Task: Find connections with filter location Freising with filter topic #machinelearningwith filter profile language English with filter current company Games24x7 with filter school Institute For Technology and Management with filter industry Retail Art Supplies with filter service category Wedding Photography with filter keywords title Store Manager
Action: Mouse moved to (496, 68)
Screenshot: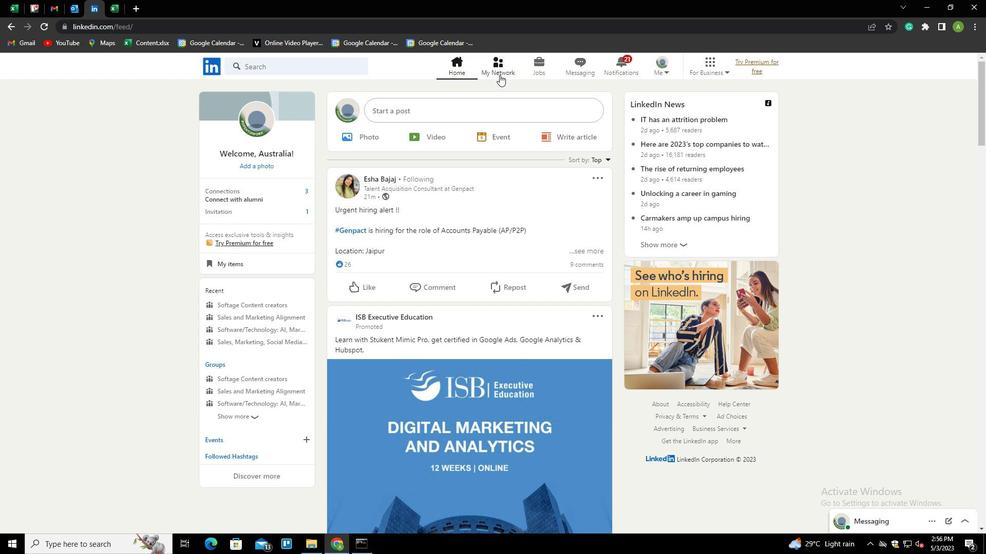 
Action: Mouse pressed left at (496, 68)
Screenshot: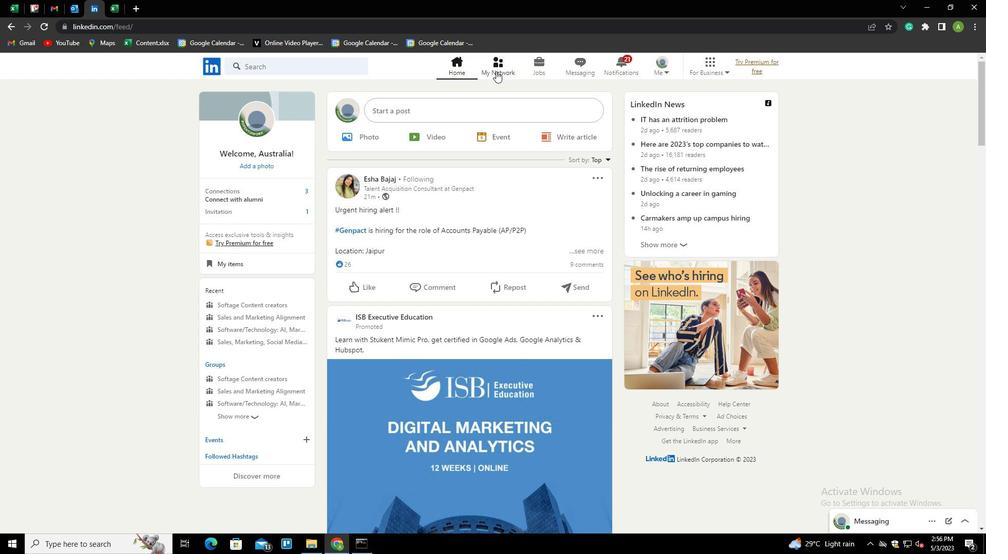 
Action: Mouse moved to (296, 126)
Screenshot: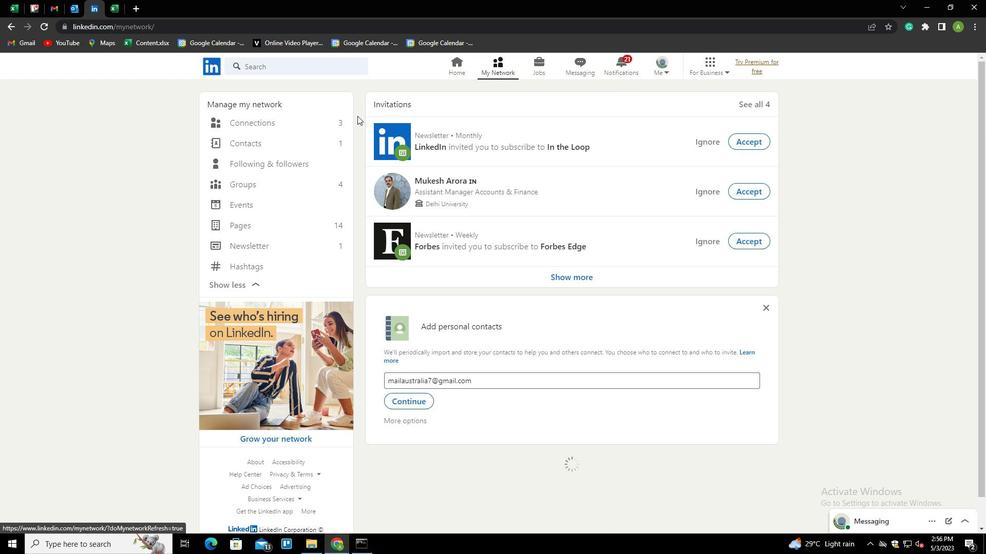 
Action: Mouse pressed left at (296, 126)
Screenshot: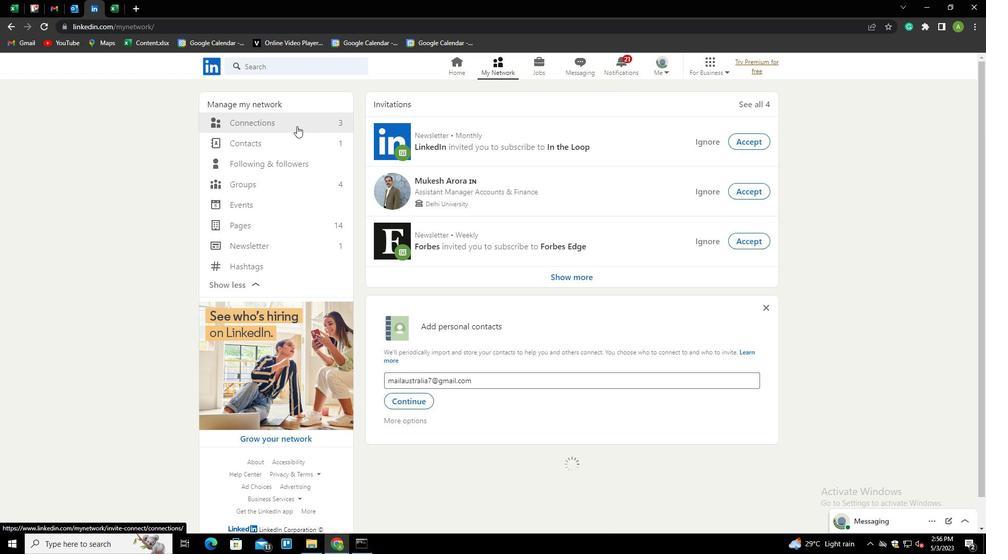 
Action: Mouse moved to (560, 119)
Screenshot: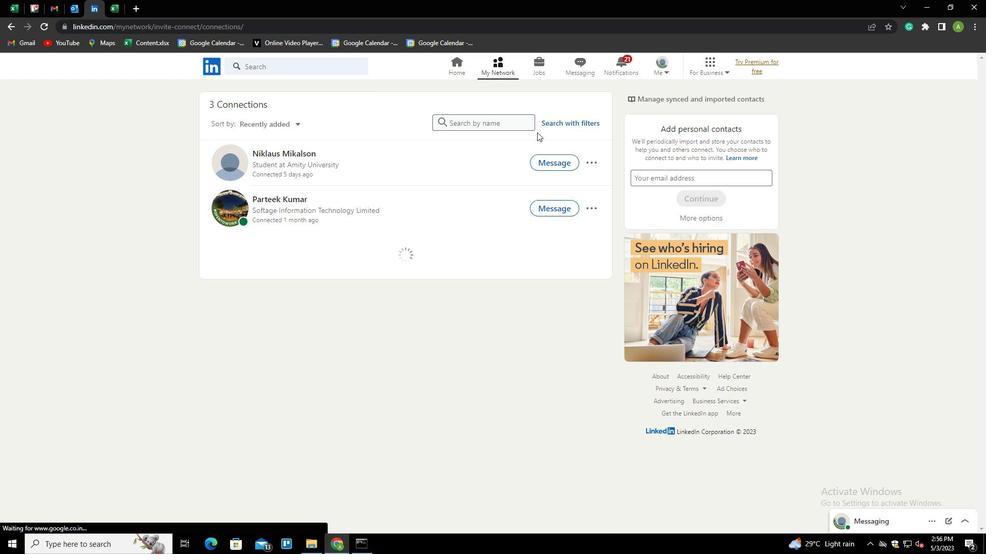 
Action: Mouse pressed left at (560, 119)
Screenshot: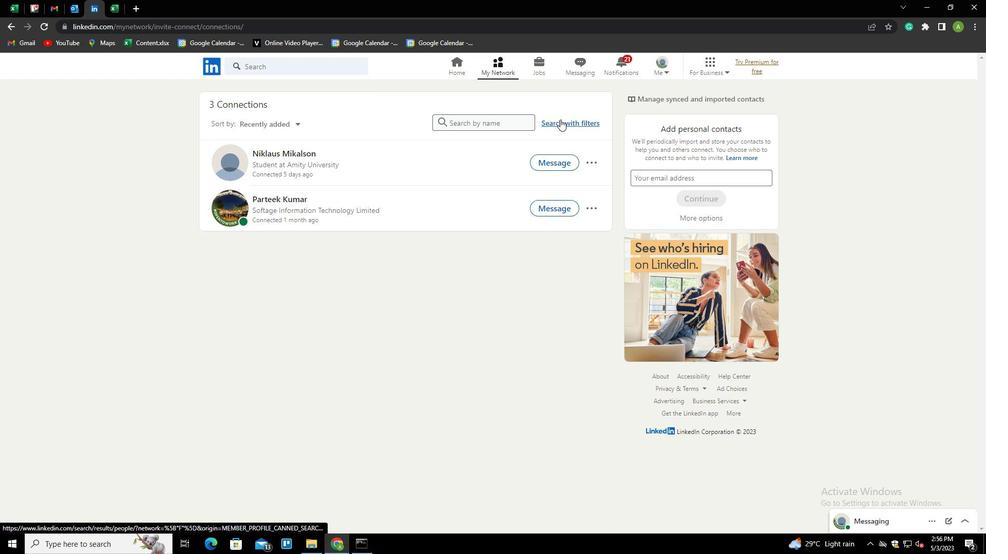 
Action: Mouse moved to (526, 92)
Screenshot: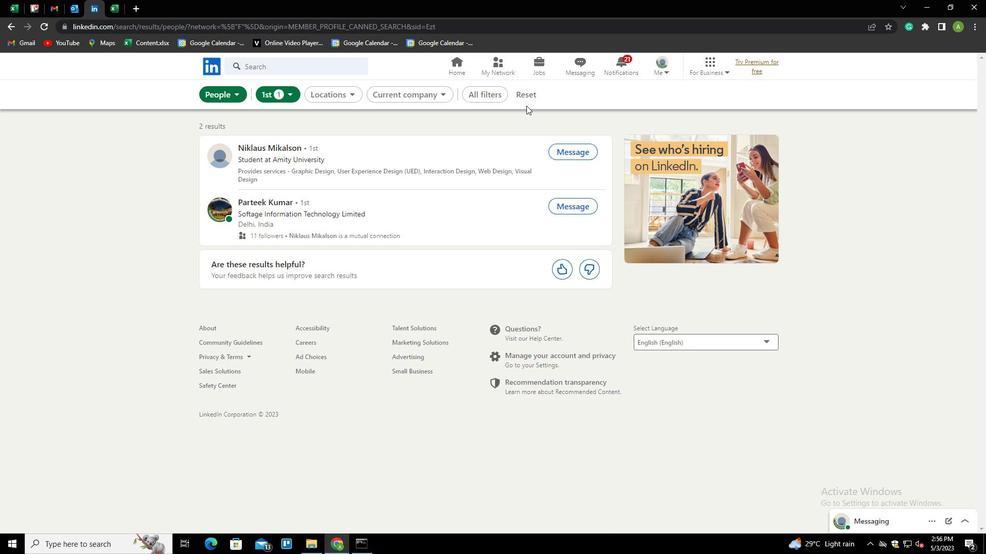 
Action: Mouse pressed left at (526, 92)
Screenshot: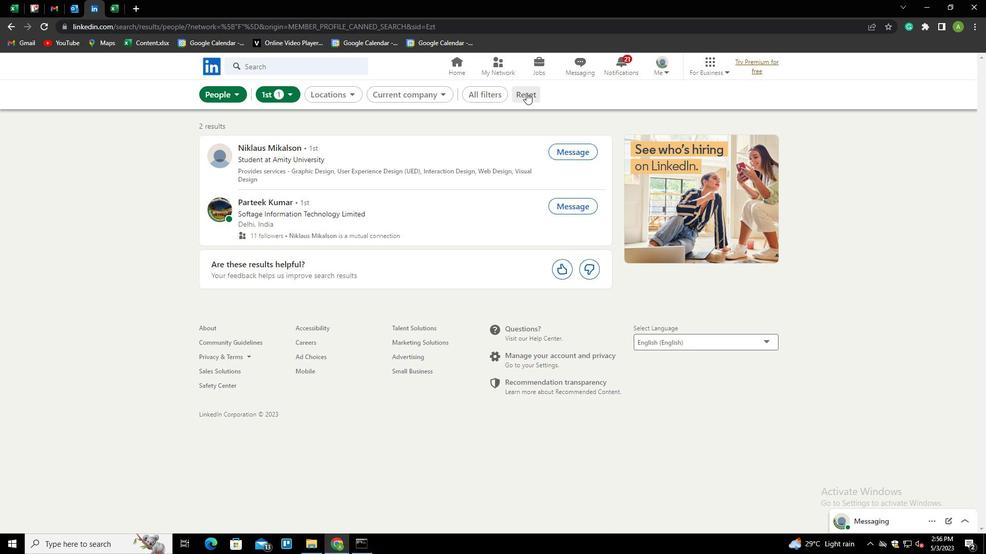 
Action: Mouse moved to (510, 92)
Screenshot: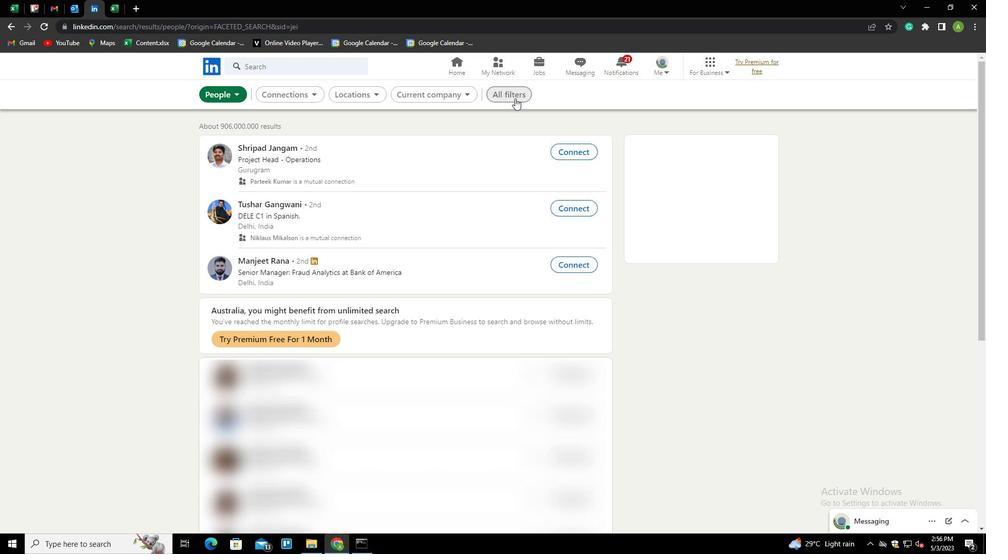 
Action: Mouse pressed left at (510, 92)
Screenshot: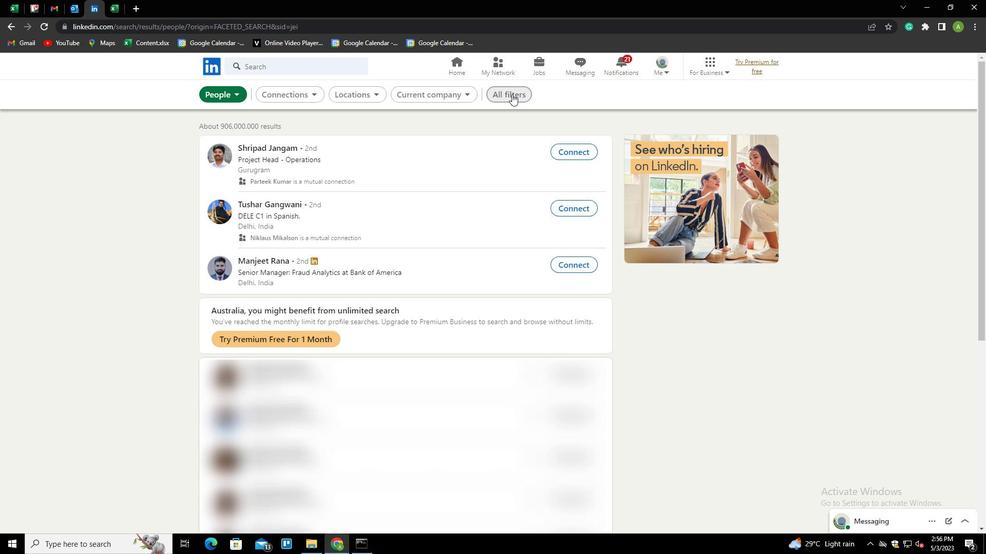 
Action: Mouse moved to (823, 276)
Screenshot: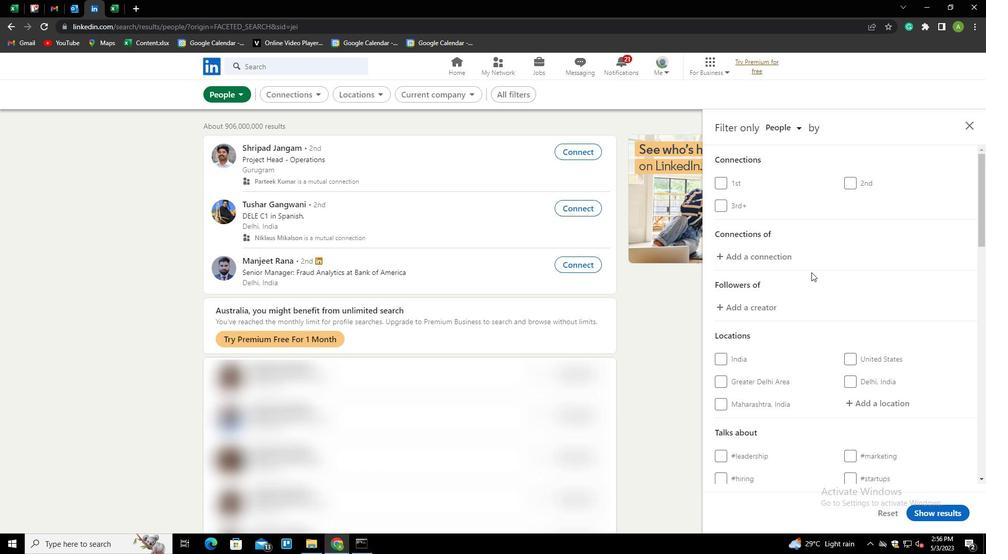 
Action: Mouse scrolled (823, 276) with delta (0, 0)
Screenshot: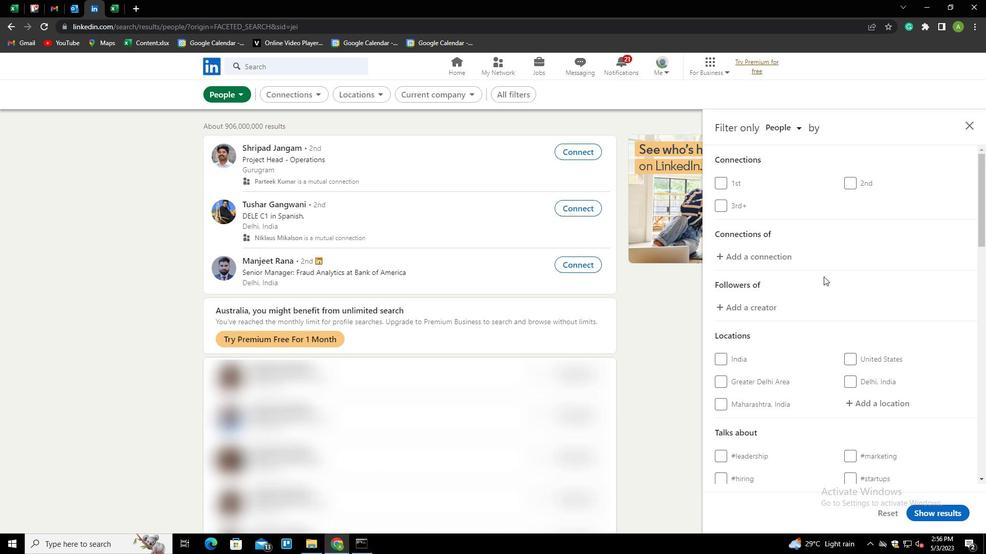 
Action: Mouse scrolled (823, 276) with delta (0, 0)
Screenshot: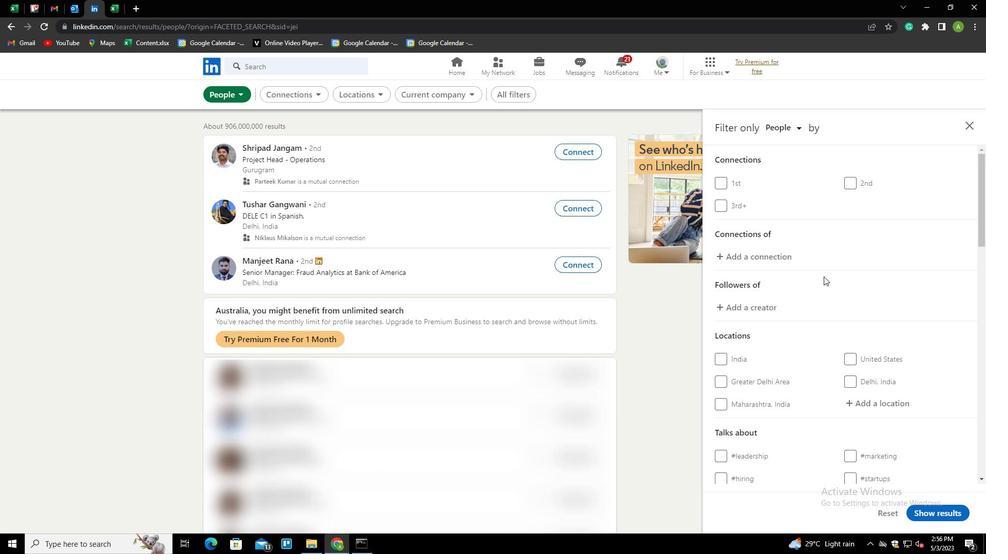 
Action: Mouse moved to (889, 292)
Screenshot: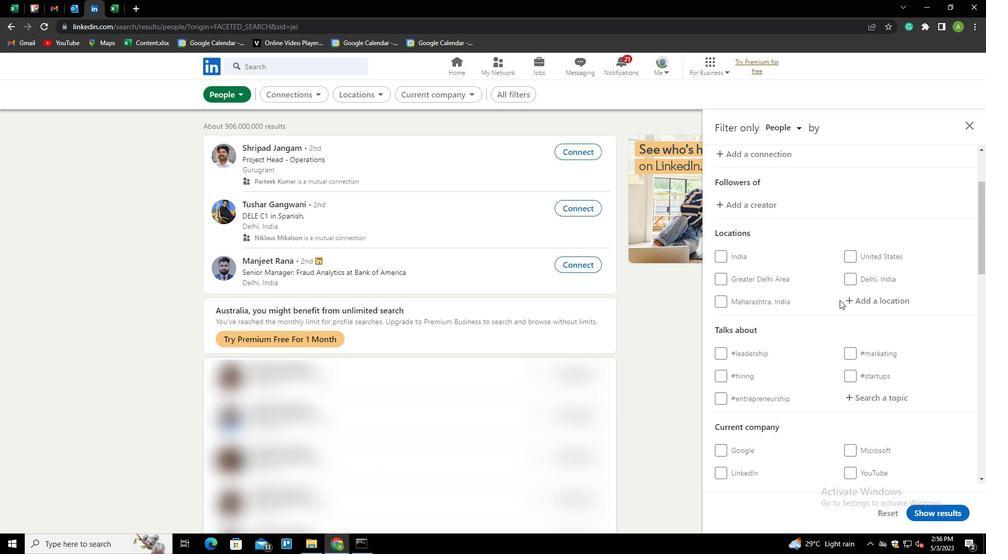 
Action: Mouse pressed left at (889, 292)
Screenshot: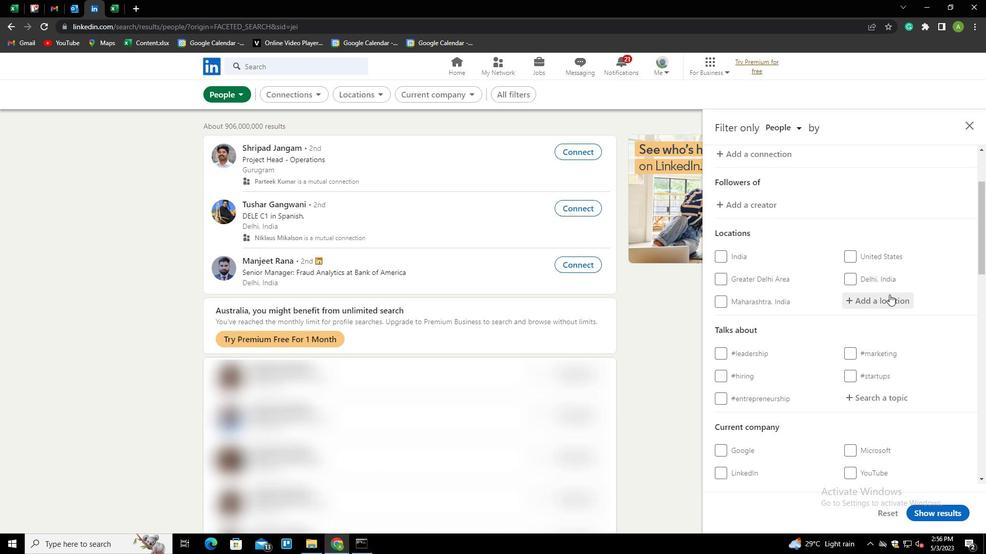 
Action: Mouse moved to (889, 299)
Screenshot: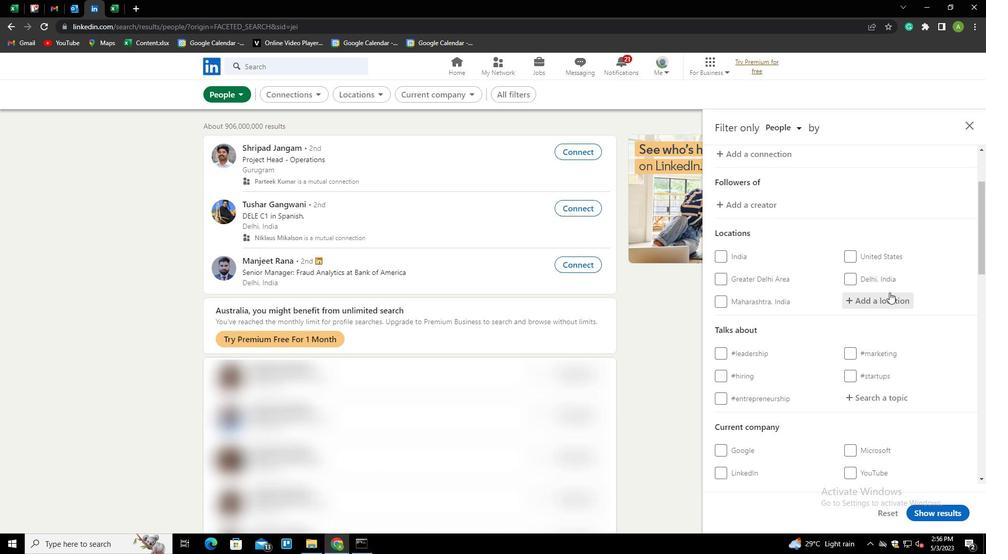 
Action: Mouse pressed left at (889, 299)
Screenshot: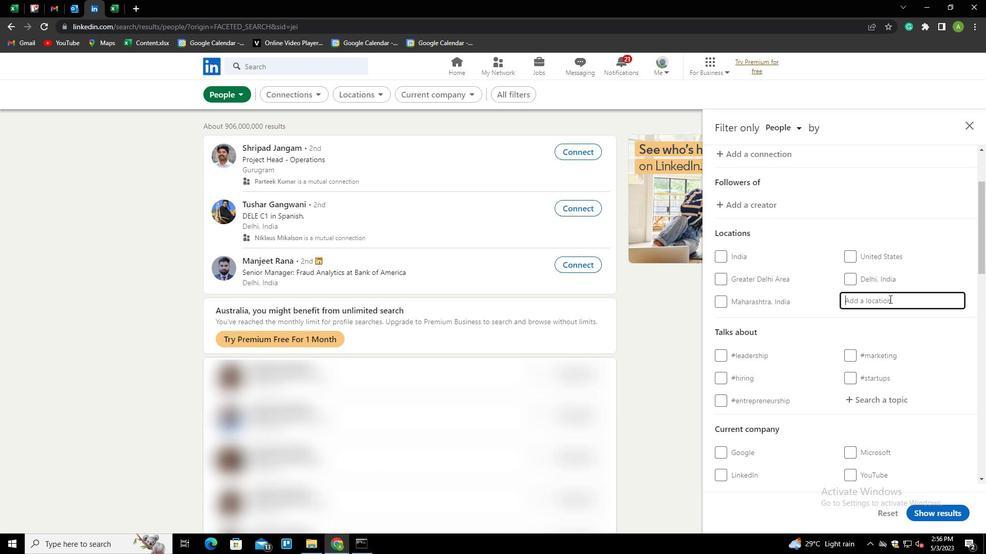 
Action: Key pressed <Key.shift>FREISING<Key.down><Key.enter>
Screenshot: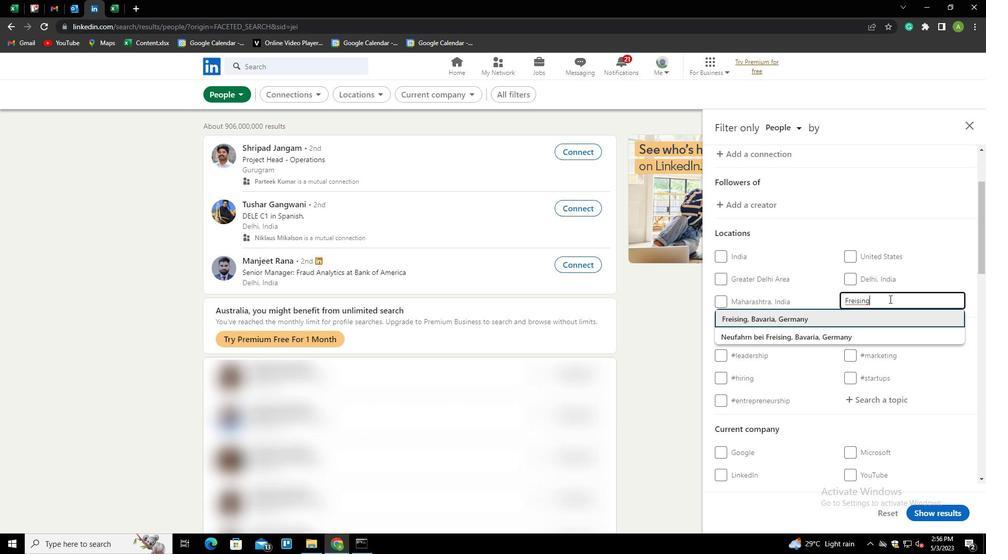 
Action: Mouse scrolled (889, 298) with delta (0, 0)
Screenshot: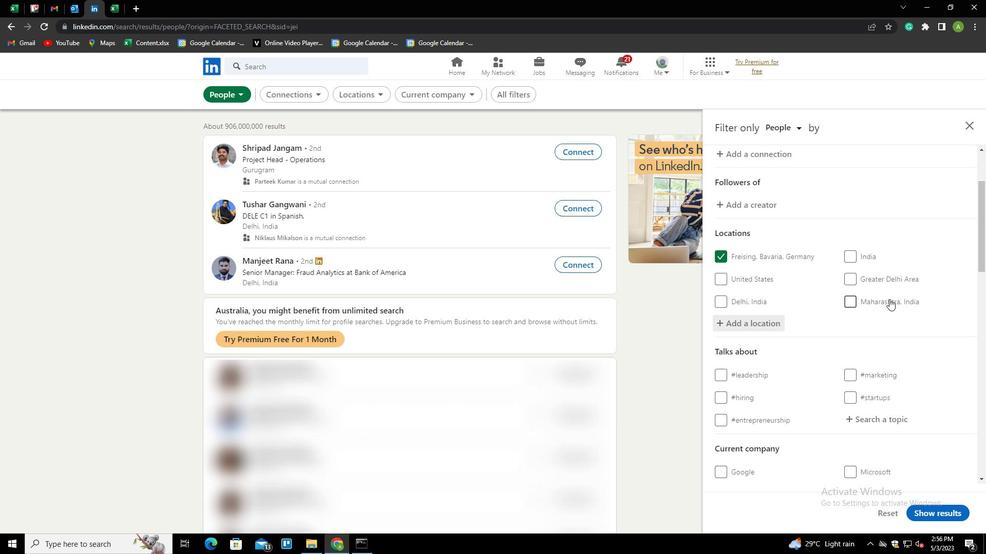 
Action: Mouse scrolled (889, 298) with delta (0, 0)
Screenshot: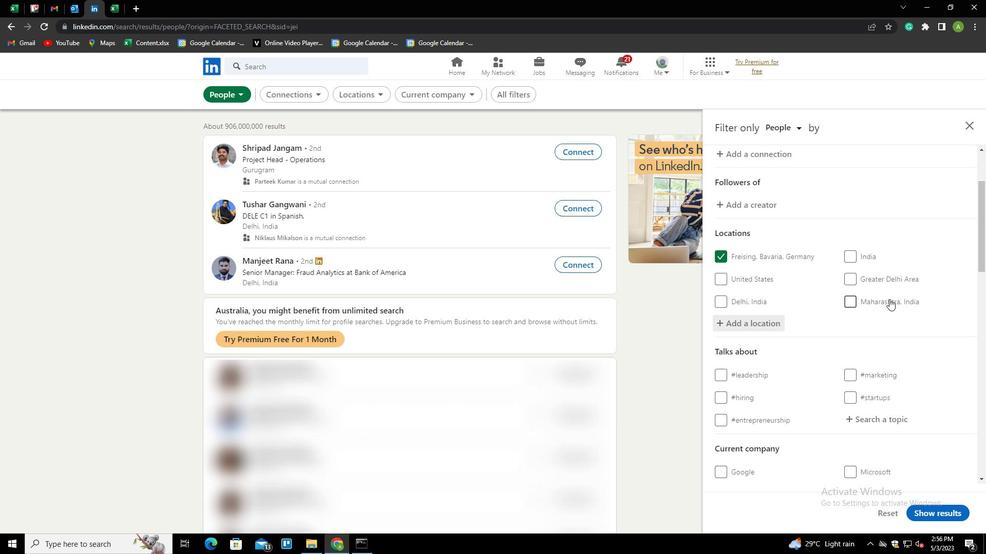 
Action: Mouse moved to (869, 317)
Screenshot: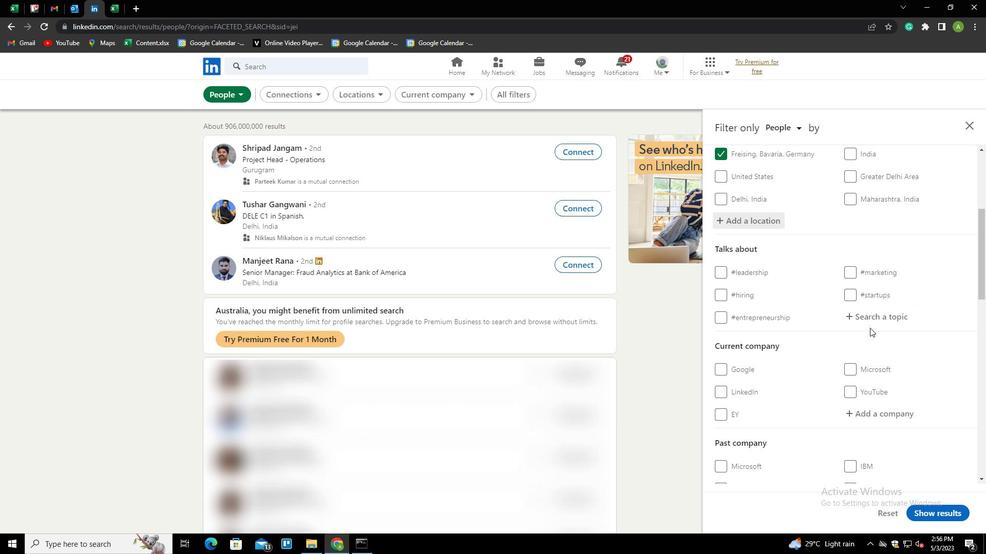 
Action: Mouse pressed left at (869, 317)
Screenshot: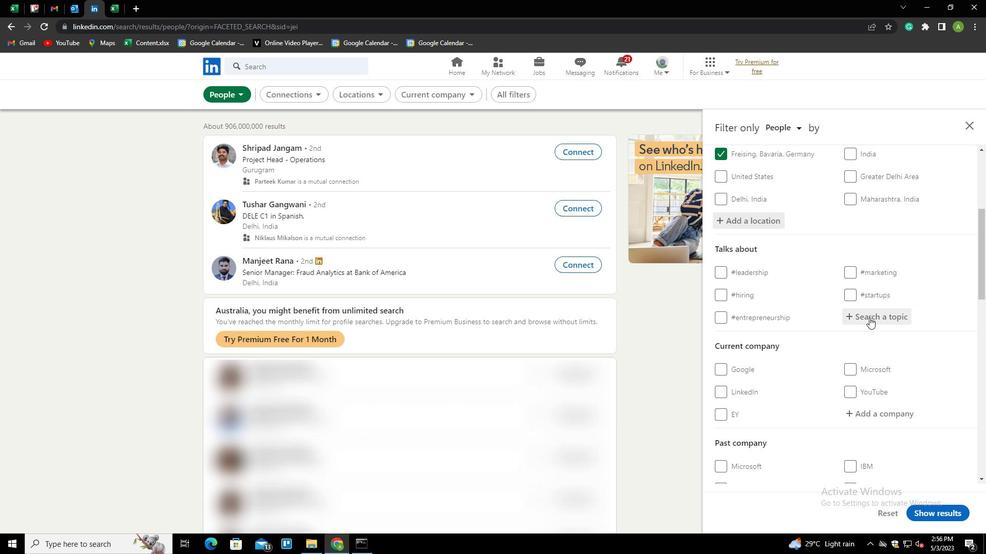 
Action: Key pressed MACHINELEARNING<Key.down><Key.enter>
Screenshot: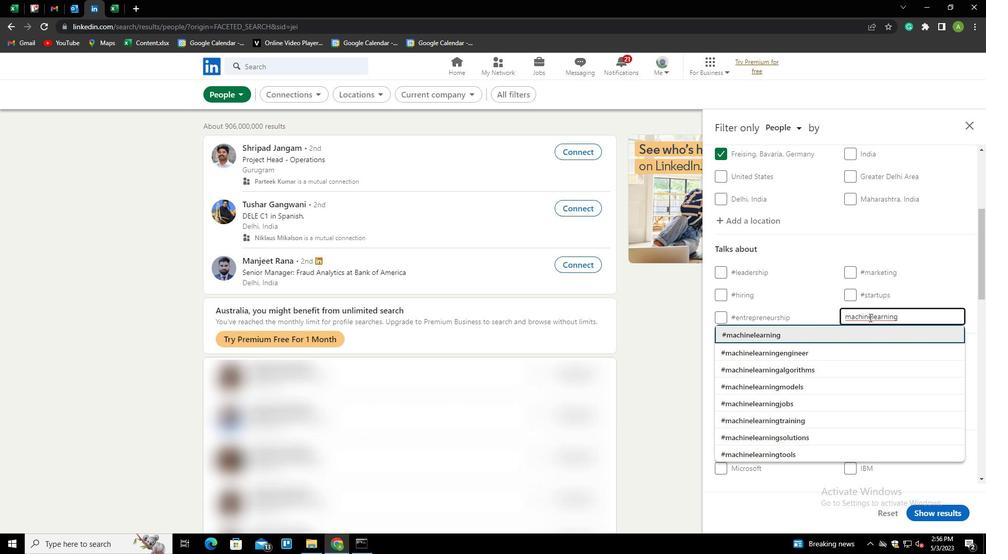 
Action: Mouse scrolled (869, 317) with delta (0, 0)
Screenshot: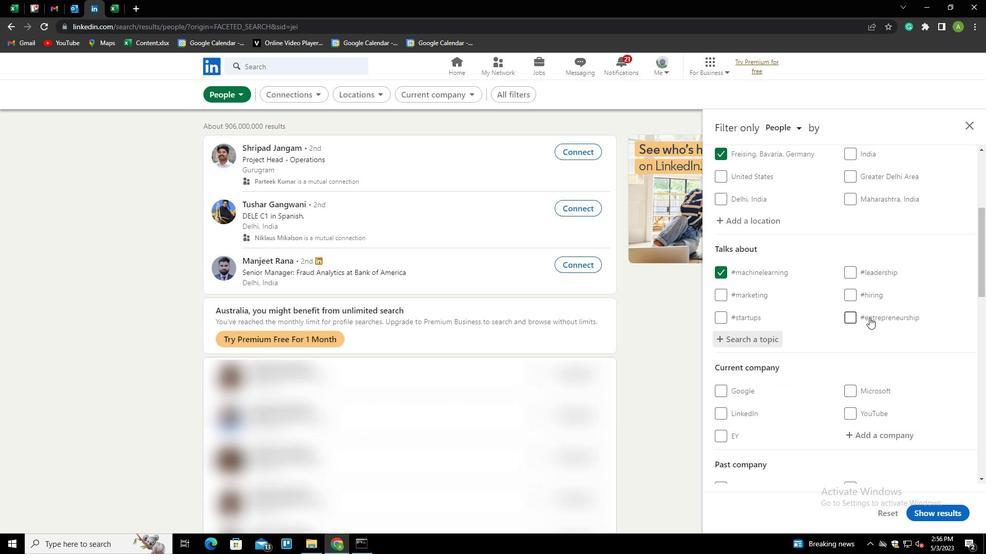 
Action: Mouse scrolled (869, 317) with delta (0, 0)
Screenshot: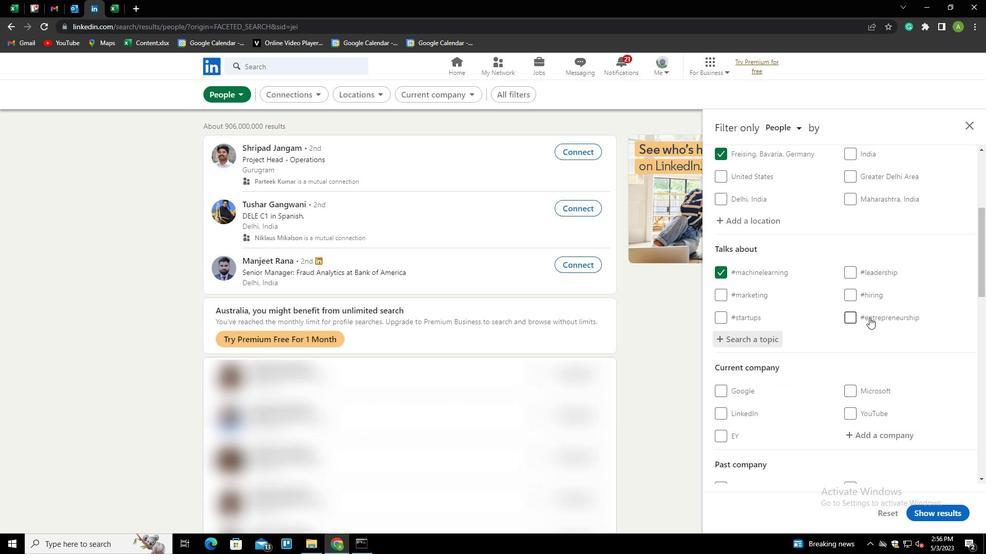 
Action: Mouse scrolled (869, 317) with delta (0, 0)
Screenshot: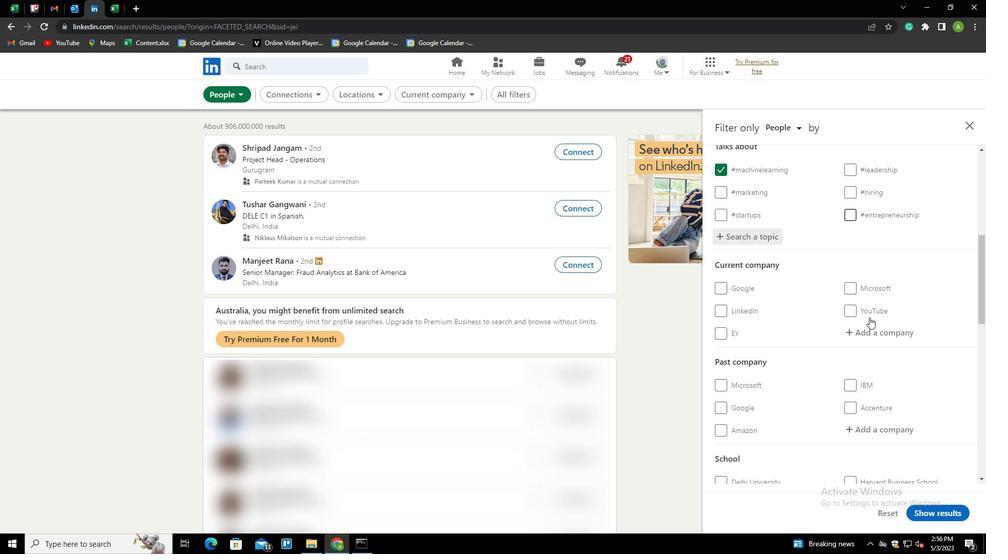 
Action: Mouse moved to (872, 291)
Screenshot: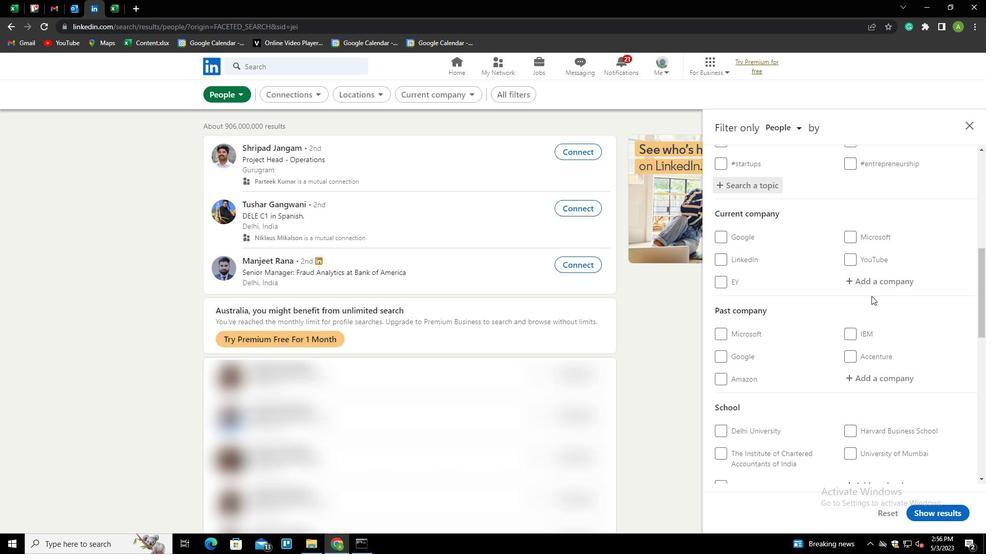 
Action: Mouse scrolled (872, 291) with delta (0, 0)
Screenshot: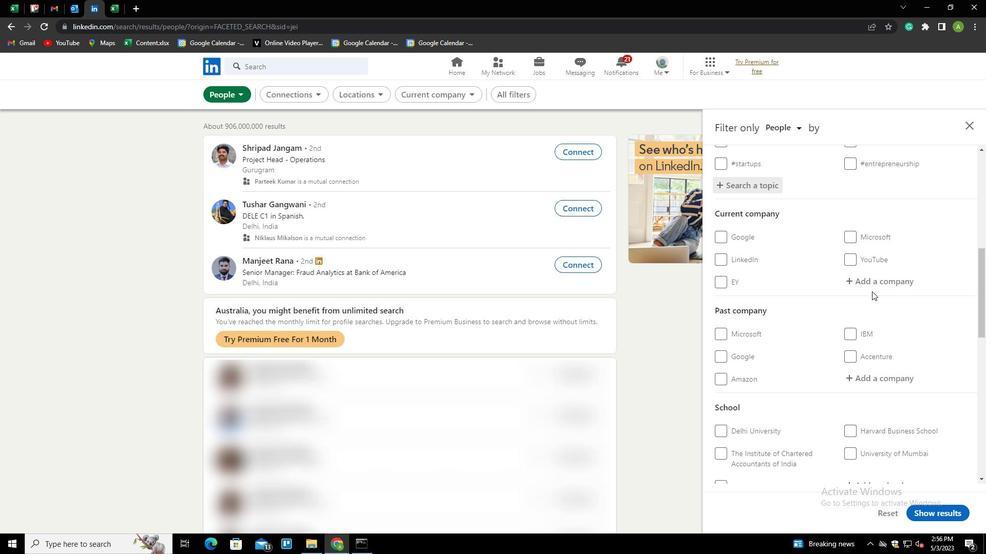 
Action: Mouse scrolled (872, 291) with delta (0, 0)
Screenshot: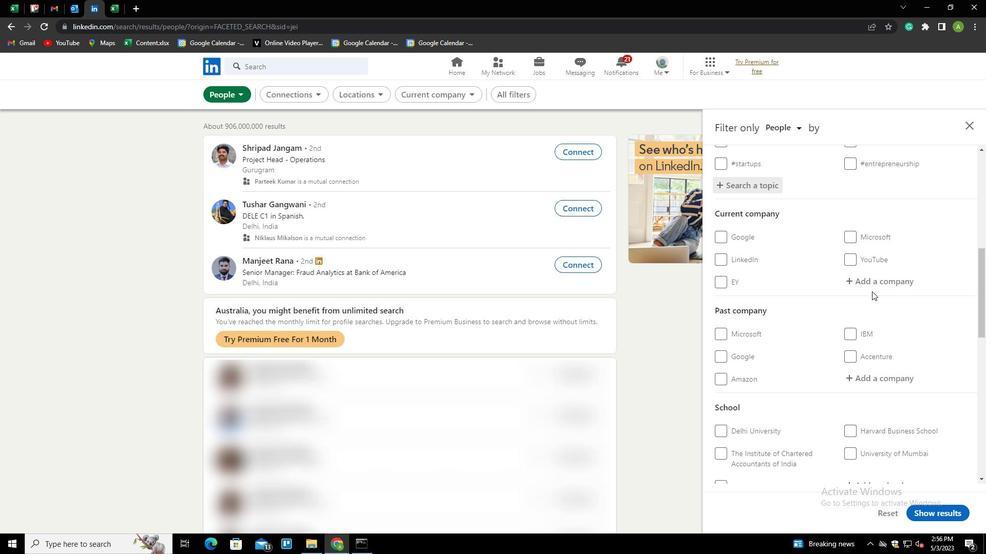 
Action: Mouse scrolled (872, 291) with delta (0, 0)
Screenshot: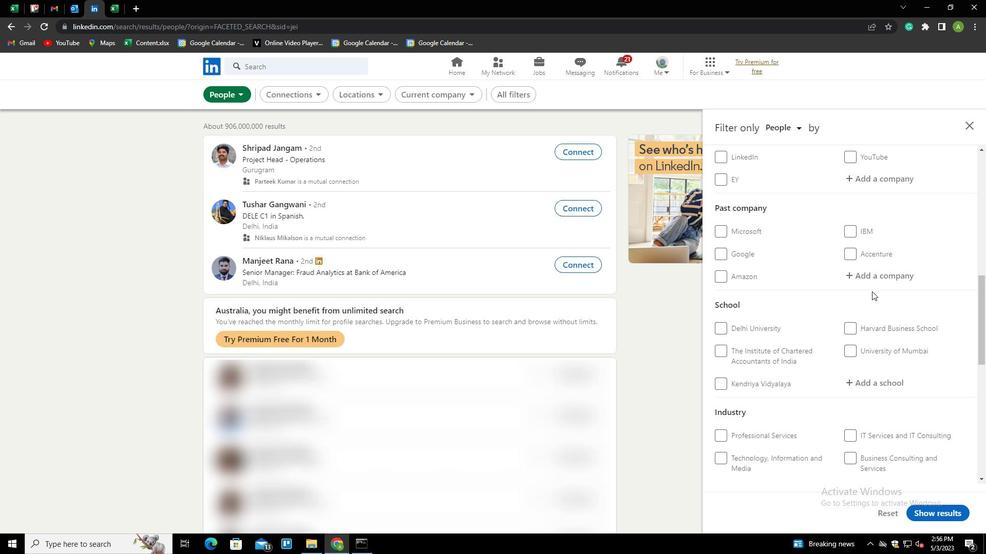 
Action: Mouse scrolled (872, 291) with delta (0, 0)
Screenshot: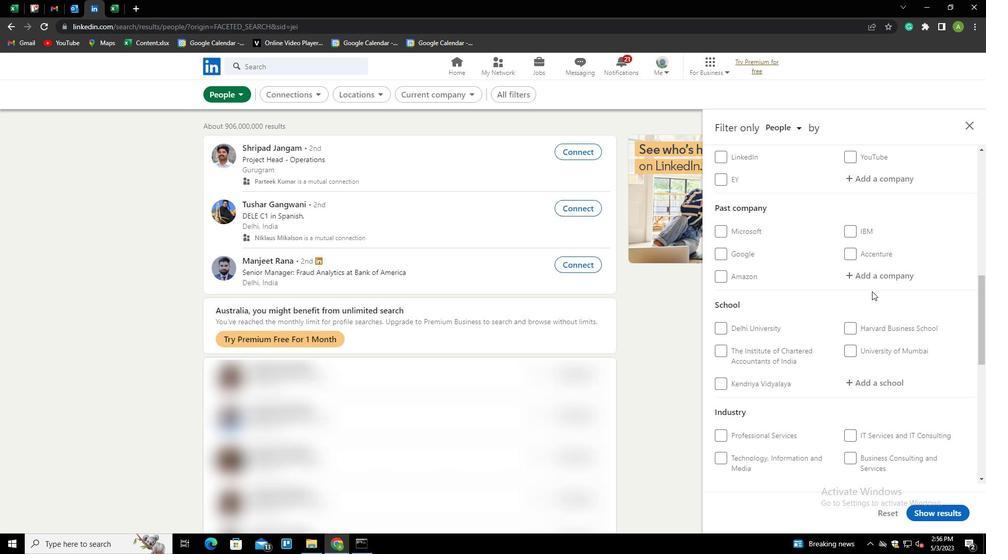 
Action: Mouse scrolled (872, 291) with delta (0, 0)
Screenshot: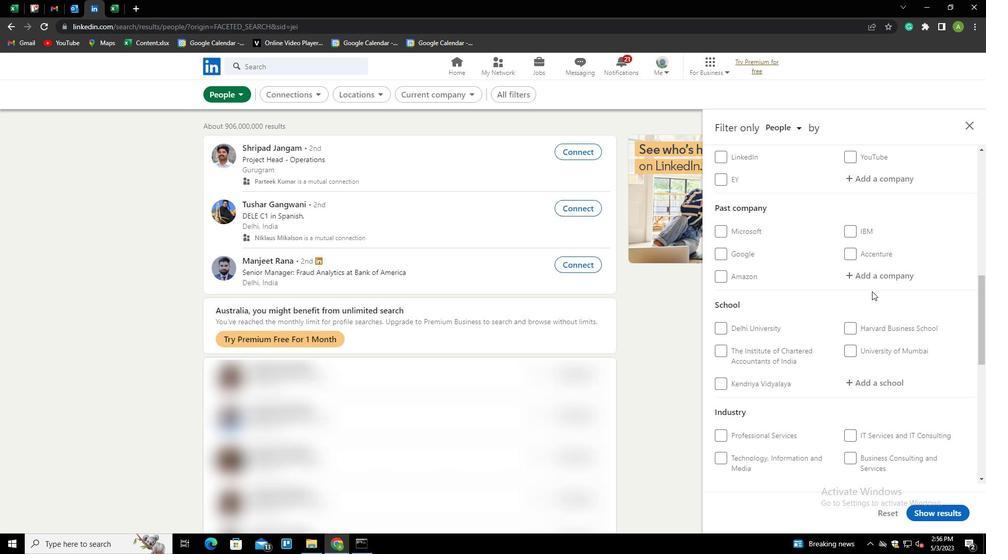 
Action: Mouse scrolled (872, 291) with delta (0, 0)
Screenshot: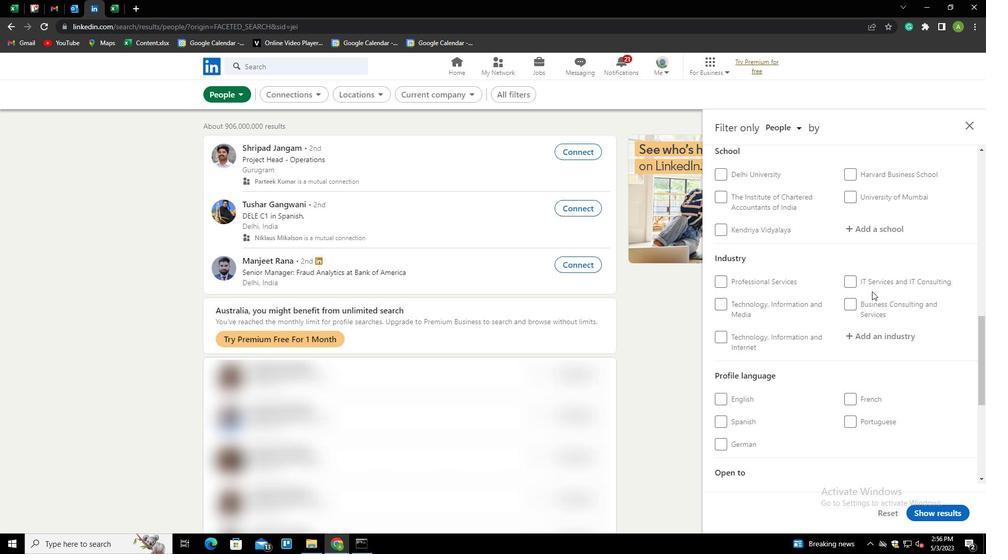 
Action: Mouse scrolled (872, 291) with delta (0, 0)
Screenshot: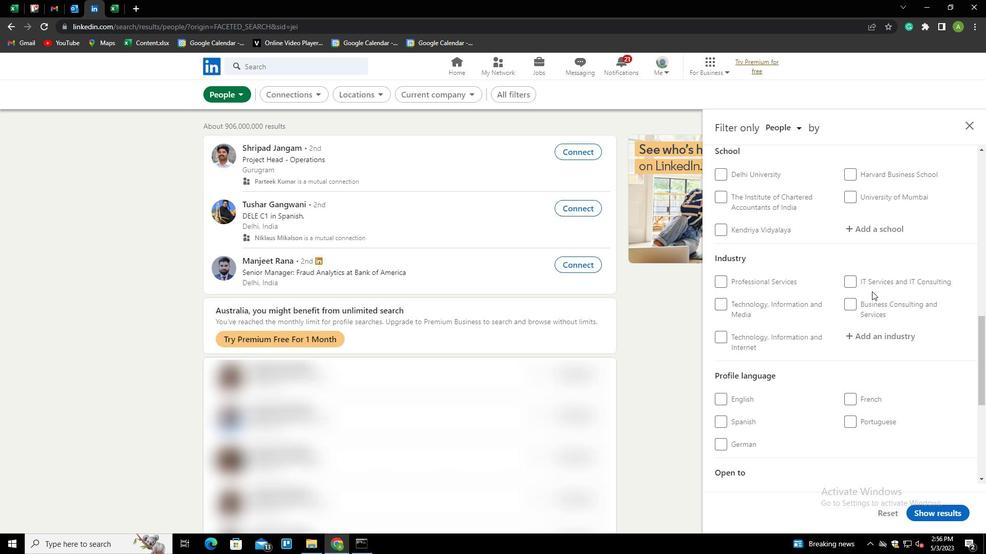 
Action: Mouse scrolled (872, 291) with delta (0, 0)
Screenshot: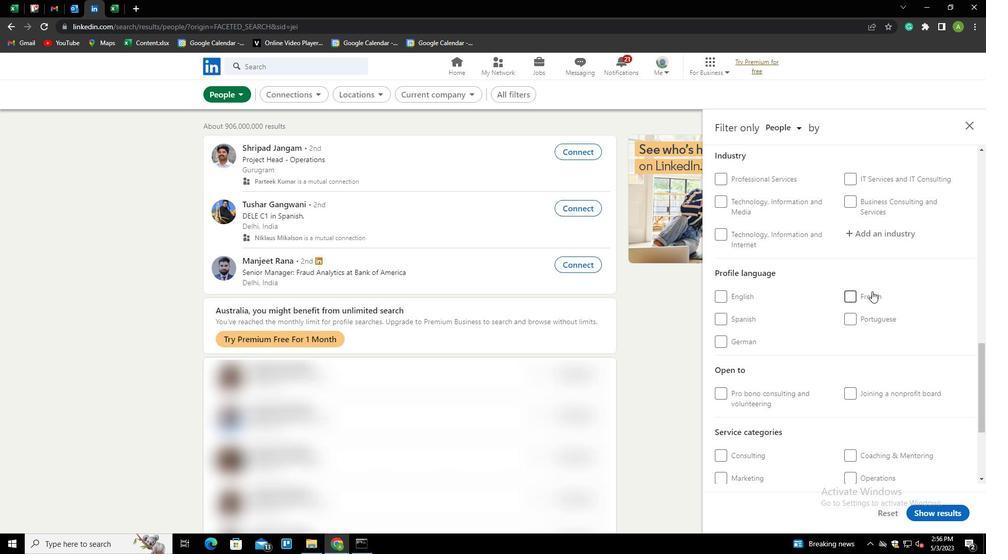 
Action: Mouse scrolled (872, 291) with delta (0, 0)
Screenshot: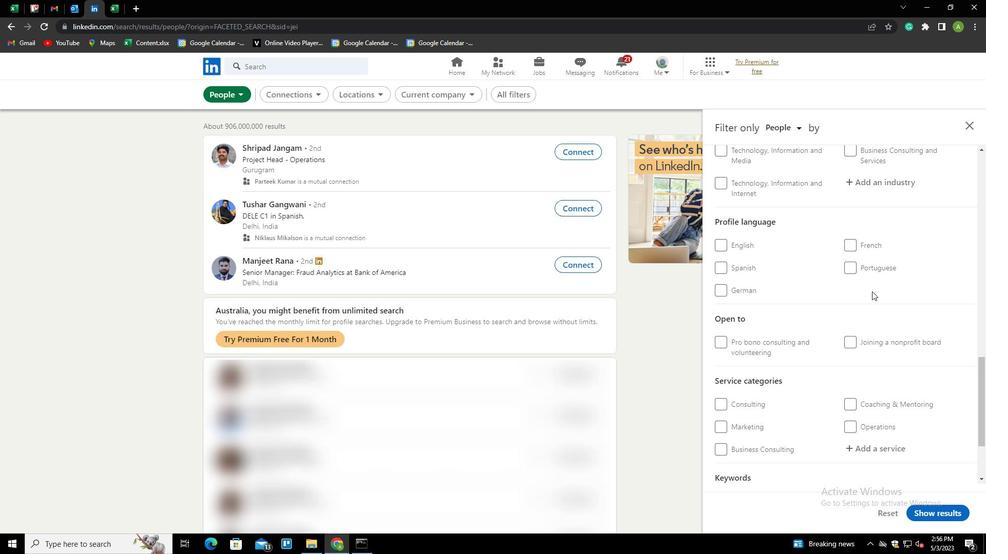 
Action: Mouse moved to (717, 196)
Screenshot: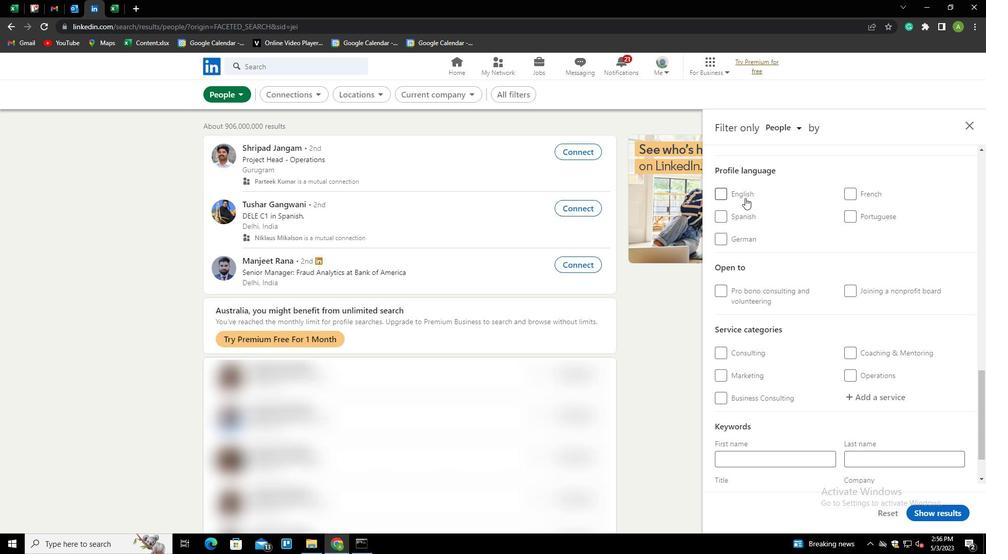 
Action: Mouse pressed left at (717, 196)
Screenshot: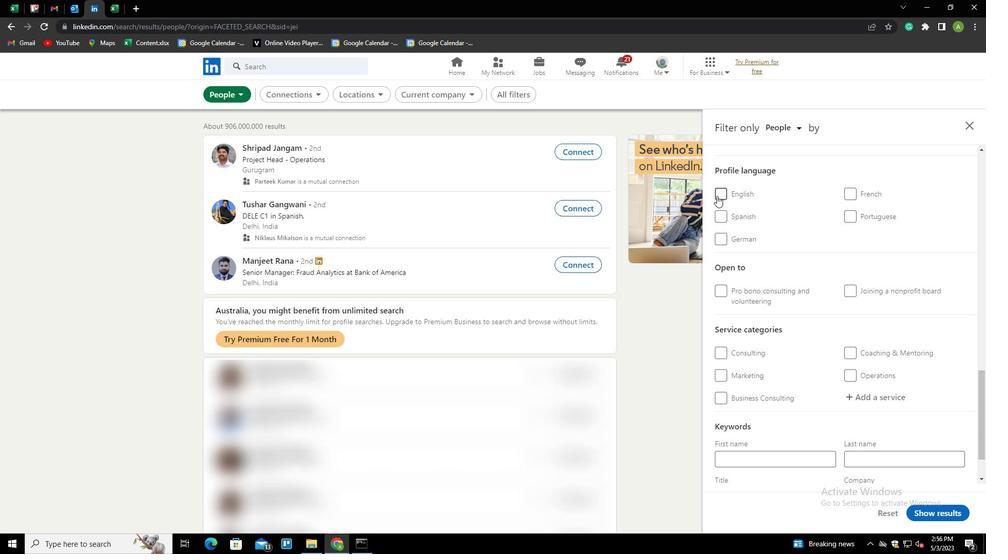 
Action: Mouse moved to (800, 222)
Screenshot: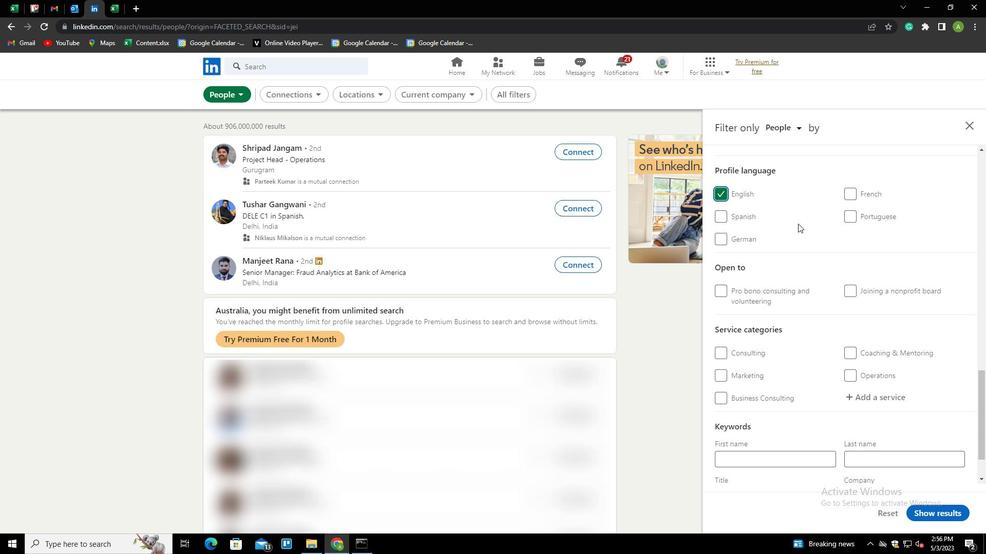 
Action: Mouse scrolled (800, 222) with delta (0, 0)
Screenshot: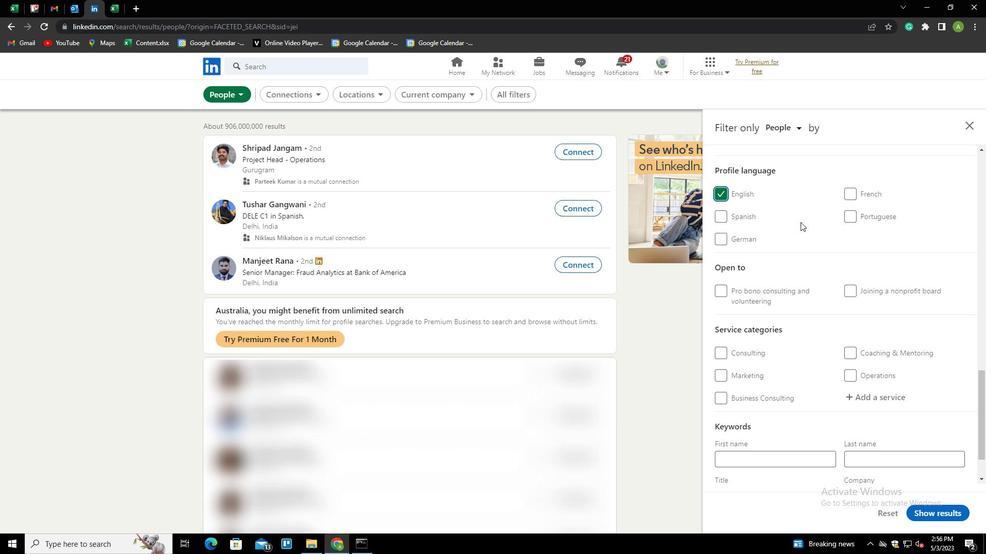 
Action: Mouse scrolled (800, 222) with delta (0, 0)
Screenshot: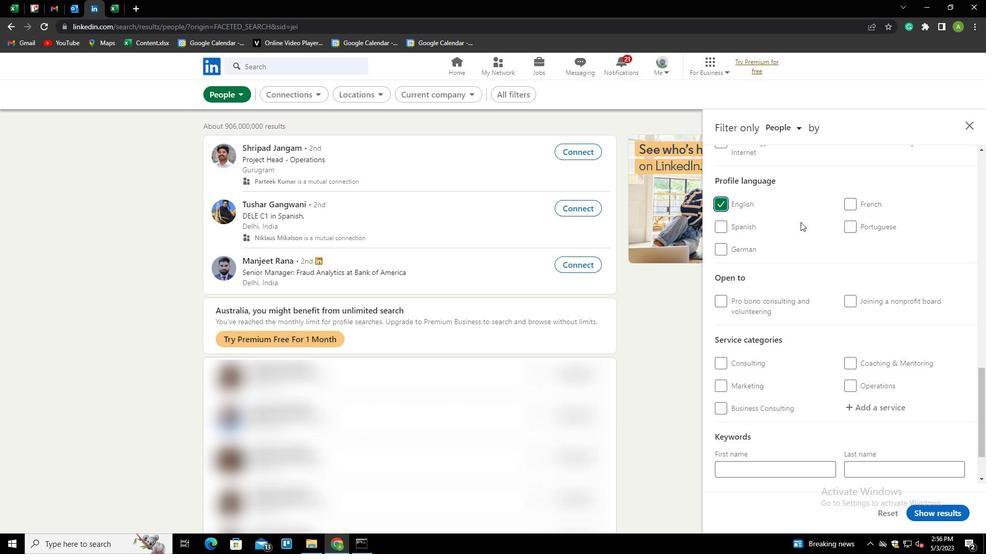 
Action: Mouse scrolled (800, 222) with delta (0, 0)
Screenshot: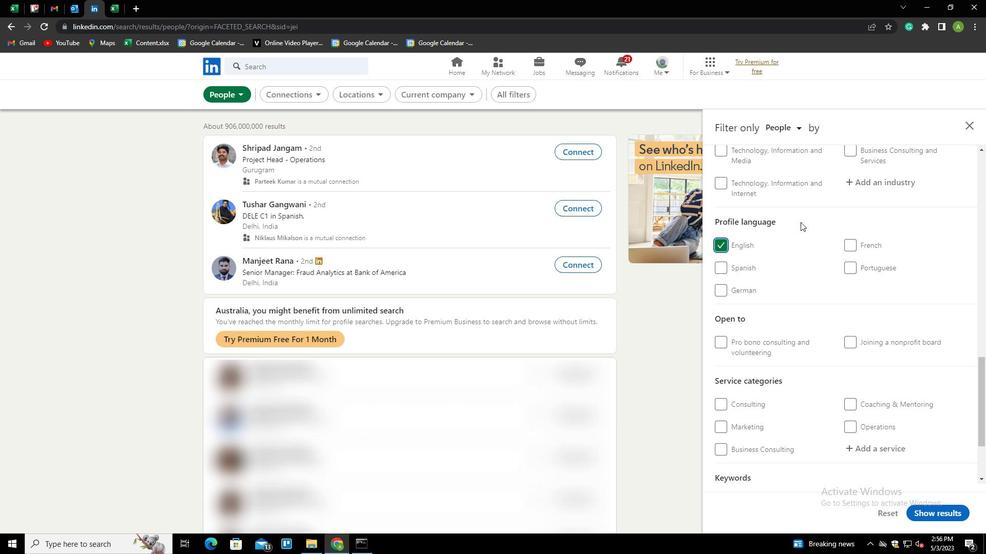 
Action: Mouse scrolled (800, 222) with delta (0, 0)
Screenshot: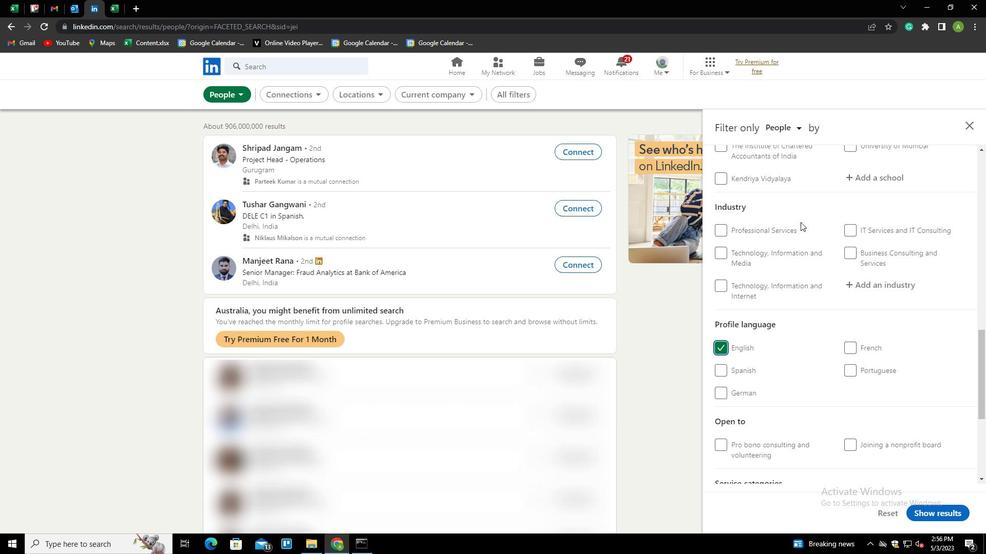 
Action: Mouse scrolled (800, 222) with delta (0, 0)
Screenshot: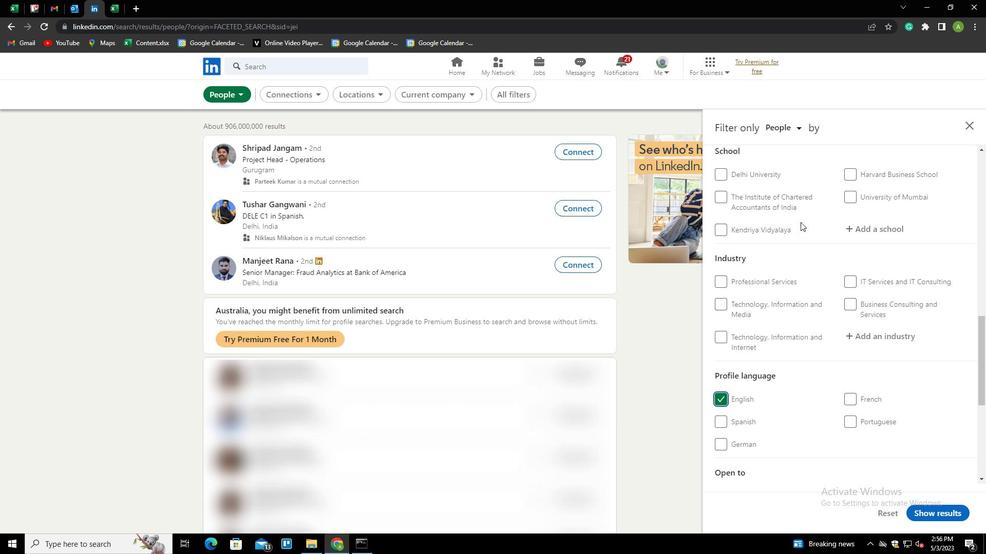 
Action: Mouse scrolled (800, 222) with delta (0, 0)
Screenshot: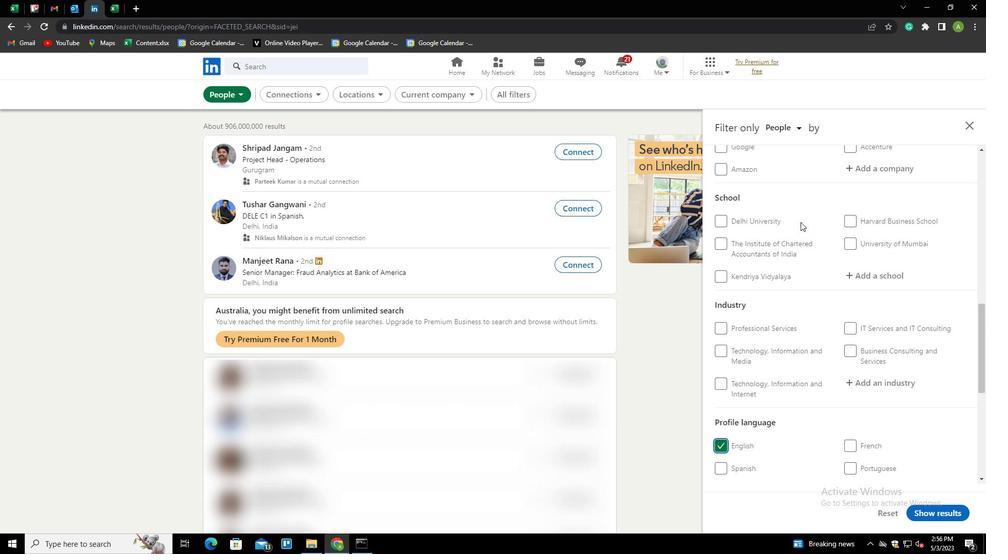 
Action: Mouse scrolled (800, 222) with delta (0, 0)
Screenshot: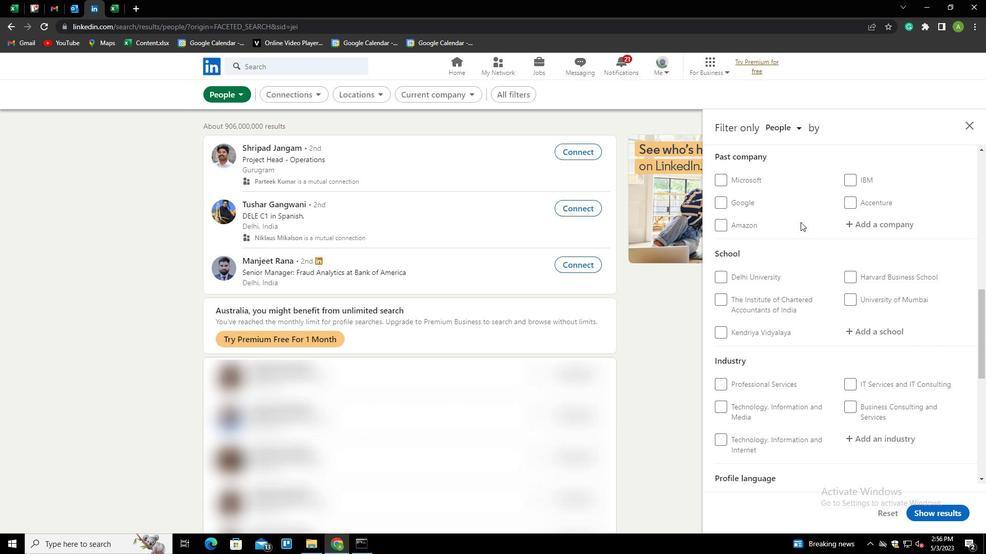 
Action: Mouse scrolled (800, 222) with delta (0, 0)
Screenshot: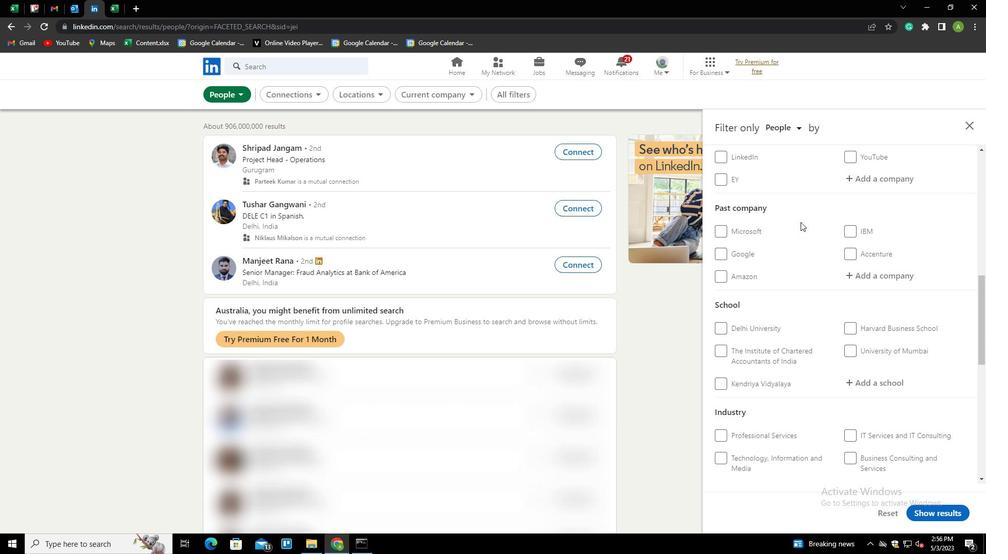 
Action: Mouse moved to (889, 227)
Screenshot: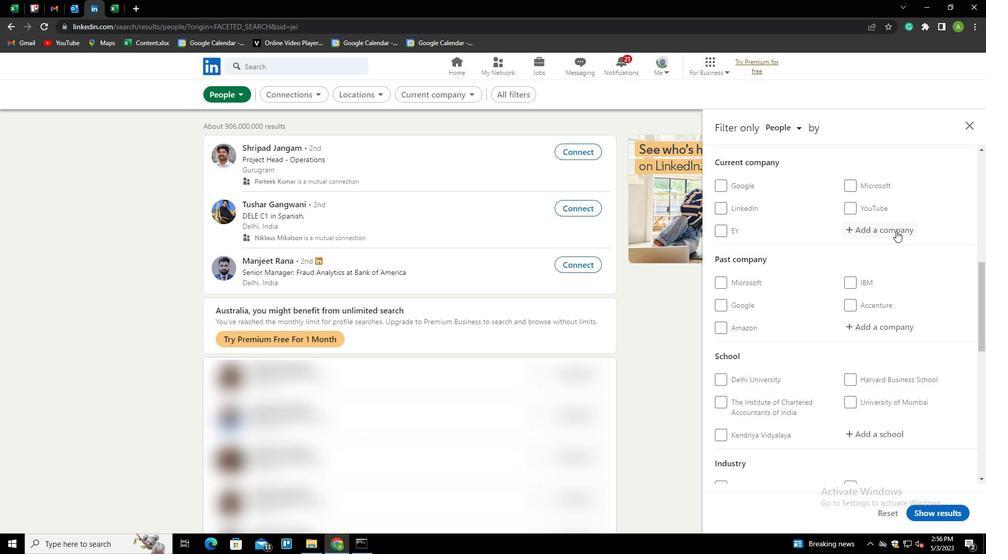 
Action: Mouse pressed left at (889, 227)
Screenshot: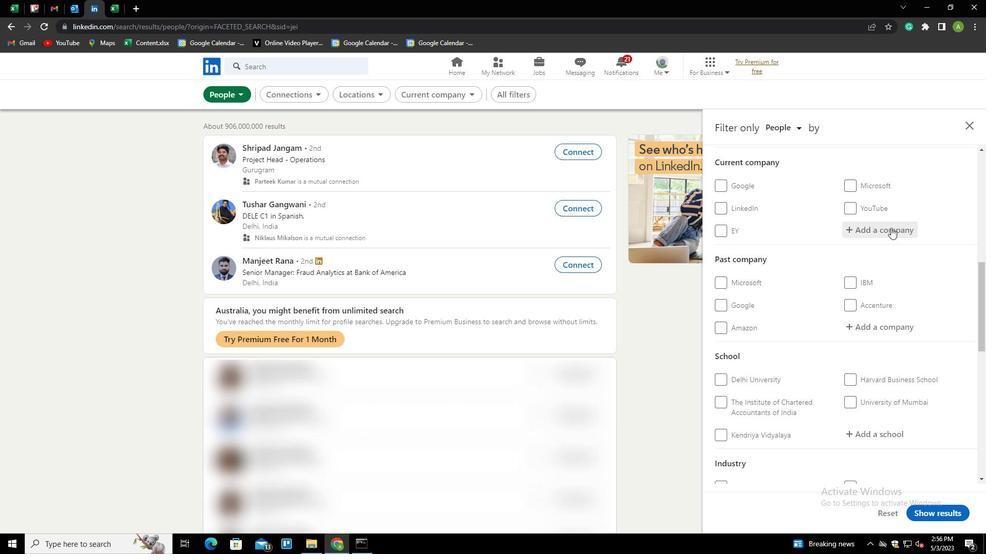 
Action: Mouse moved to (892, 232)
Screenshot: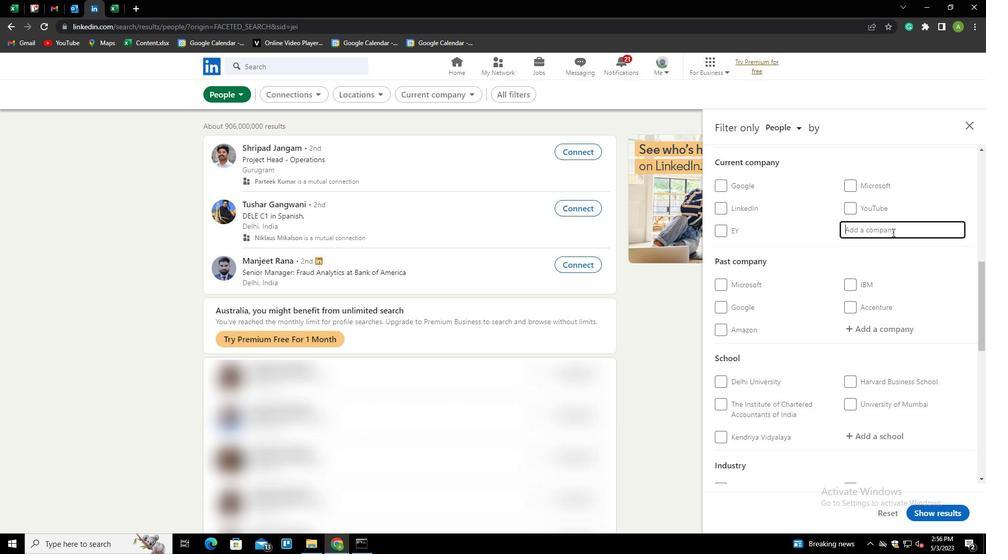 
Action: Mouse pressed left at (892, 232)
Screenshot: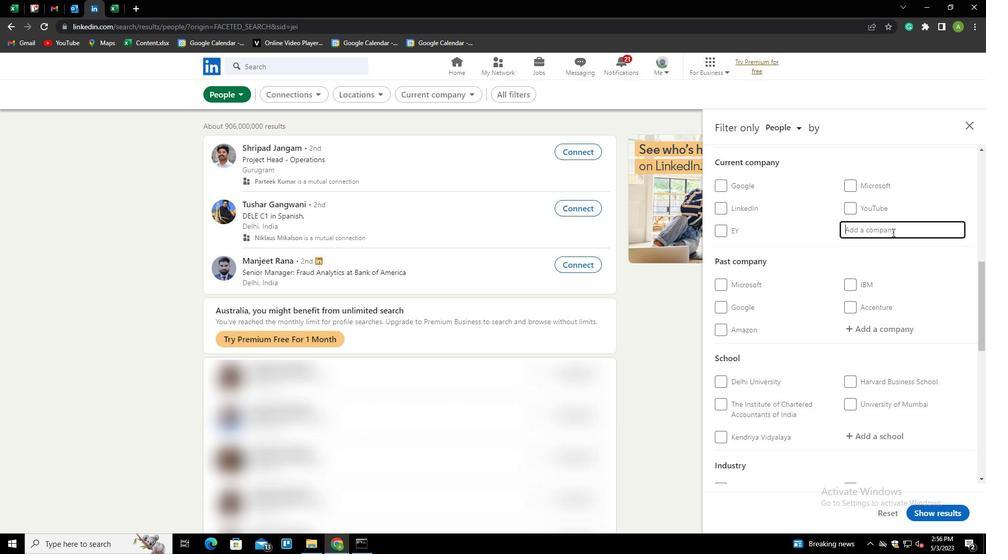 
Action: Key pressed <Key.shift>GM<Key.backspace>AMES24<Key.down><Key.enter>
Screenshot: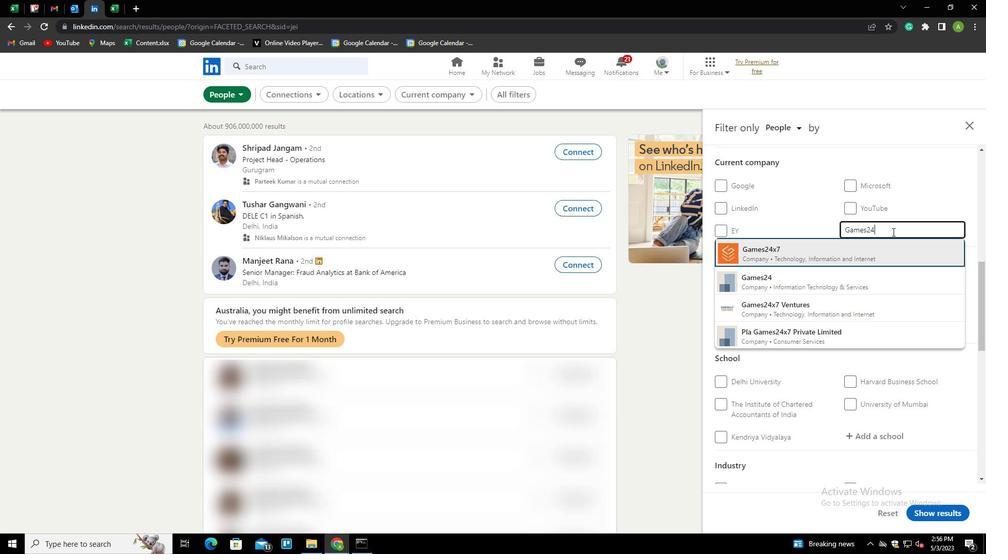 
Action: Mouse scrolled (892, 231) with delta (0, 0)
Screenshot: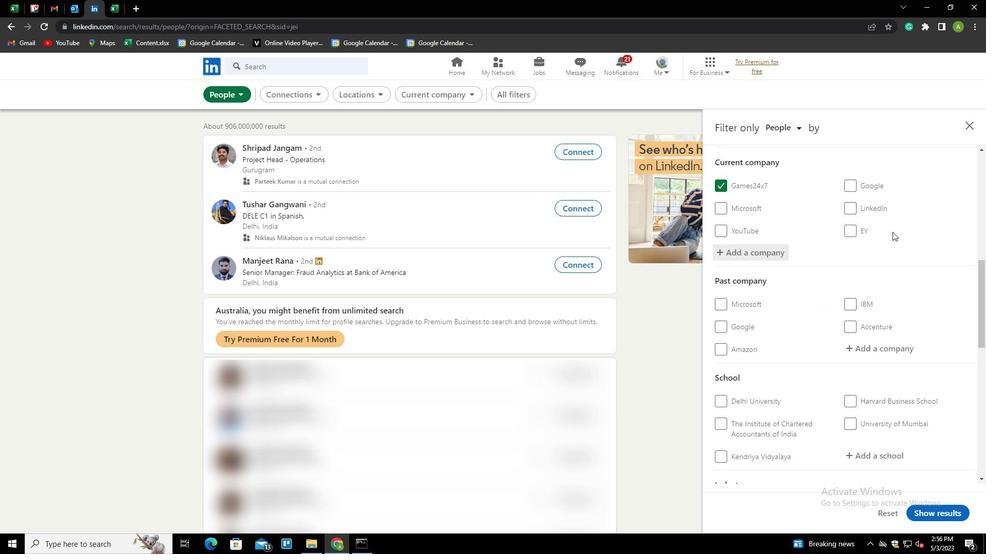 
Action: Mouse scrolled (892, 231) with delta (0, 0)
Screenshot: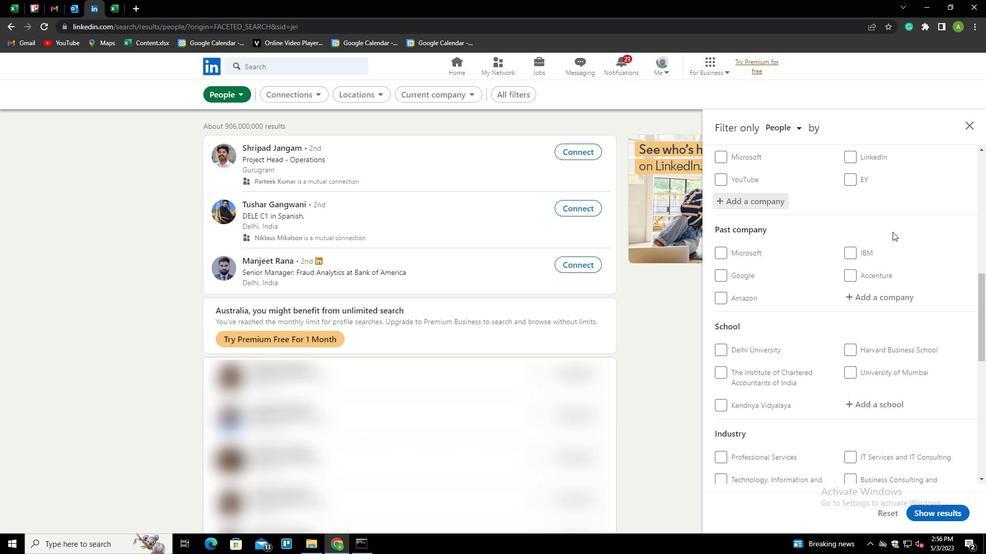 
Action: Mouse scrolled (892, 231) with delta (0, 0)
Screenshot: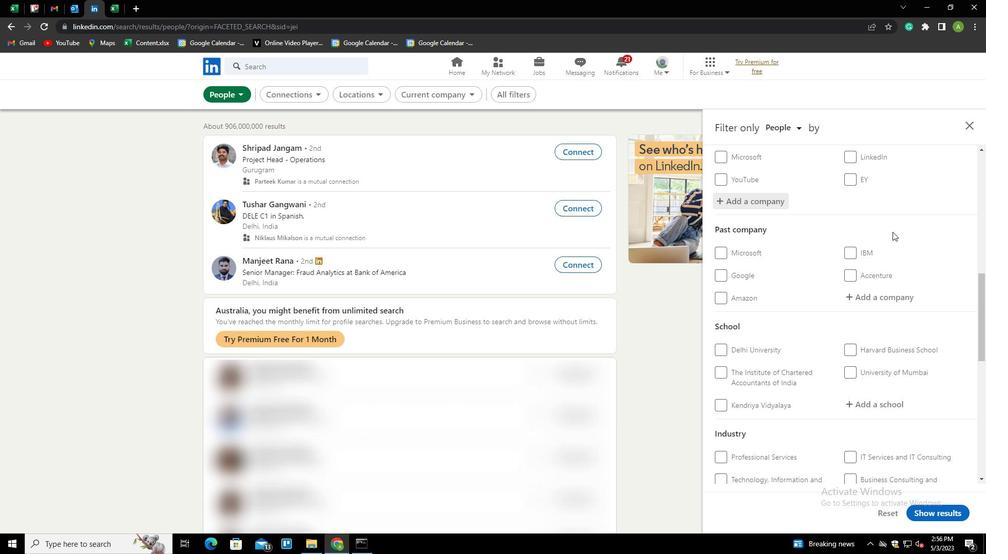 
Action: Mouse scrolled (892, 231) with delta (0, 0)
Screenshot: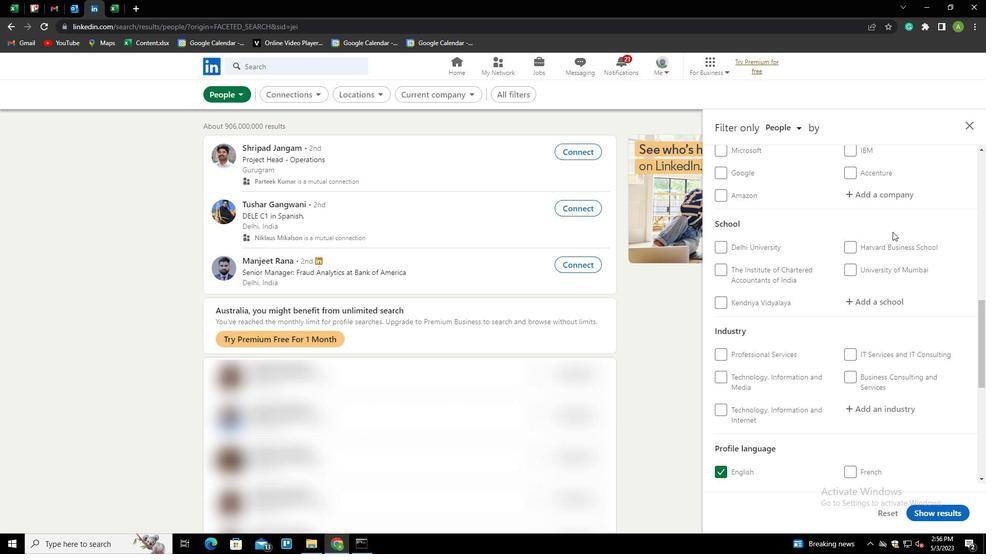 
Action: Mouse moved to (875, 247)
Screenshot: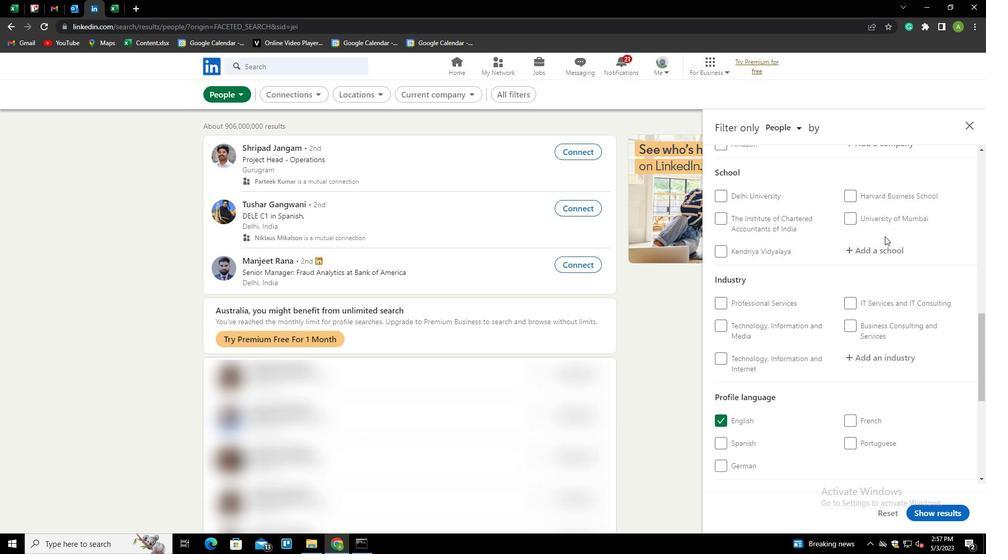 
Action: Mouse pressed left at (875, 247)
Screenshot: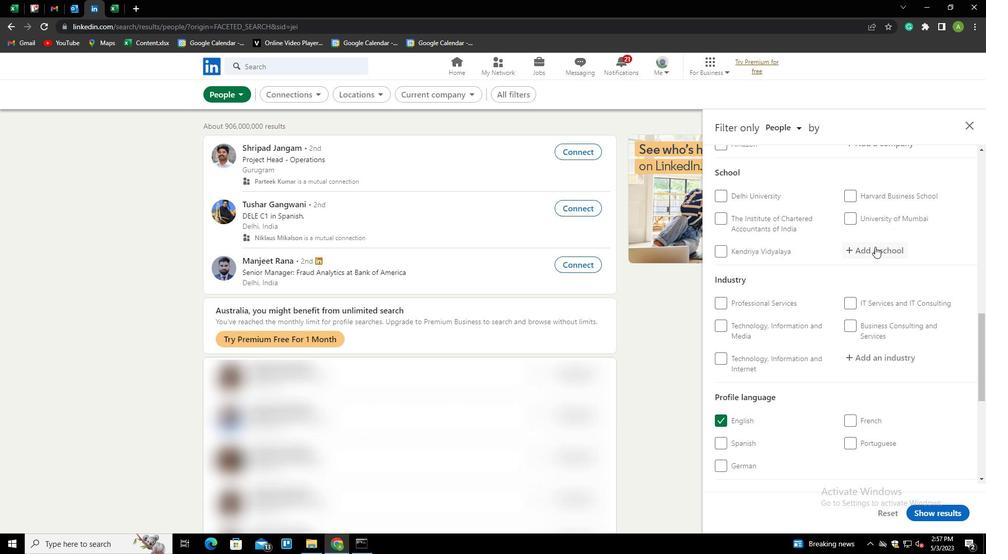 
Action: Mouse moved to (876, 251)
Screenshot: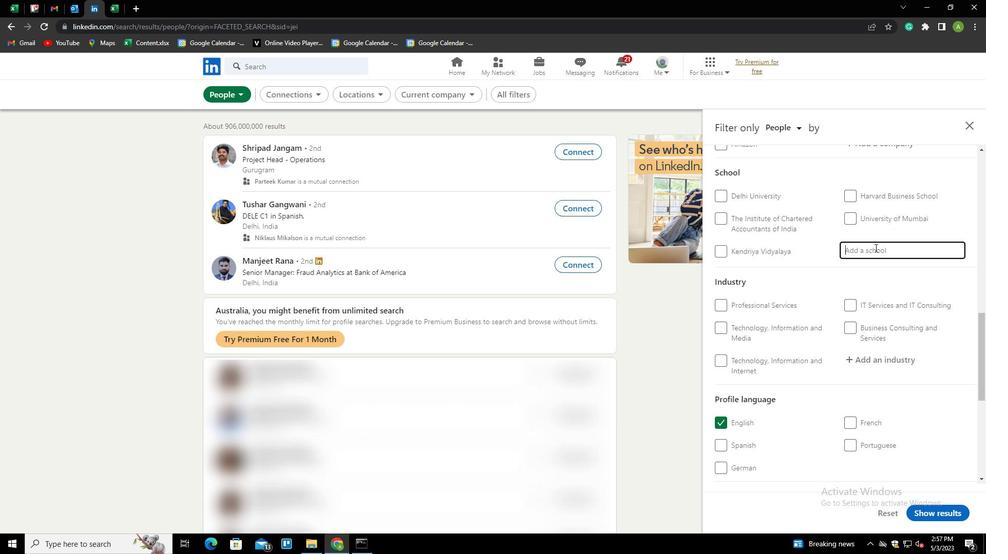 
Action: Mouse pressed left at (876, 251)
Screenshot: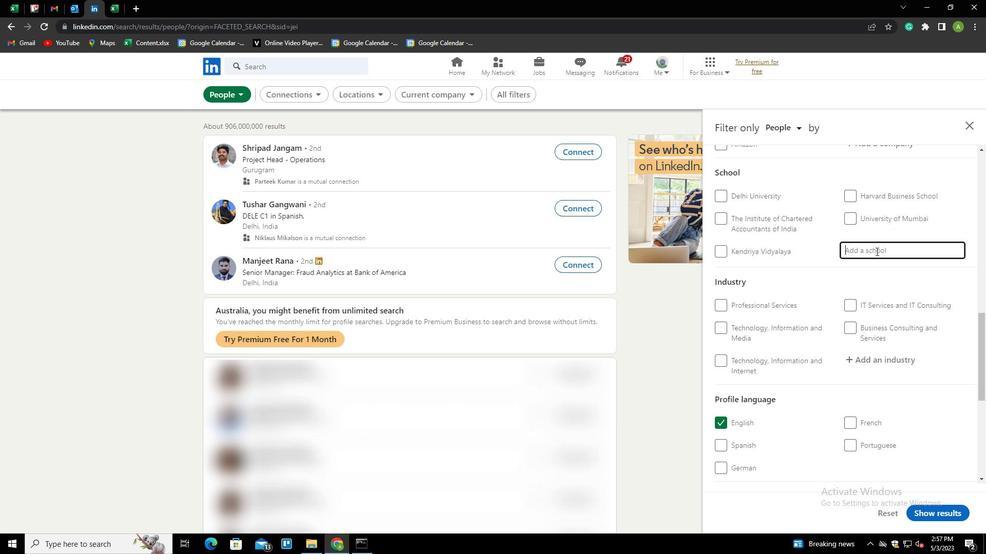 
Action: Key pressed <Key.shift>INSTITUTE<Key.space><Key.shift>FOR<Key.space><Key.shift>TECHNOLO<Key.down><Key.down><Key.up><Key.enter>
Screenshot: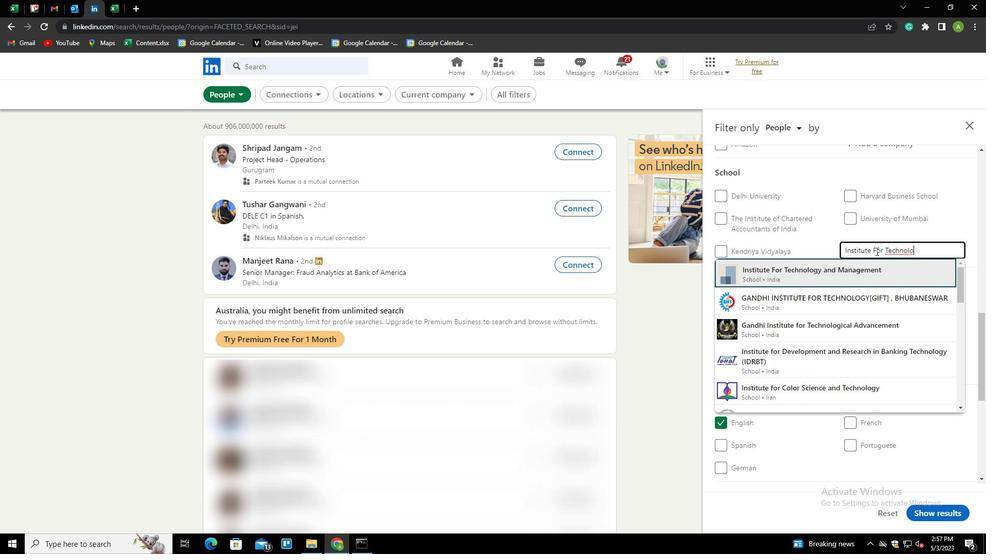 
Action: Mouse scrolled (876, 251) with delta (0, 0)
Screenshot: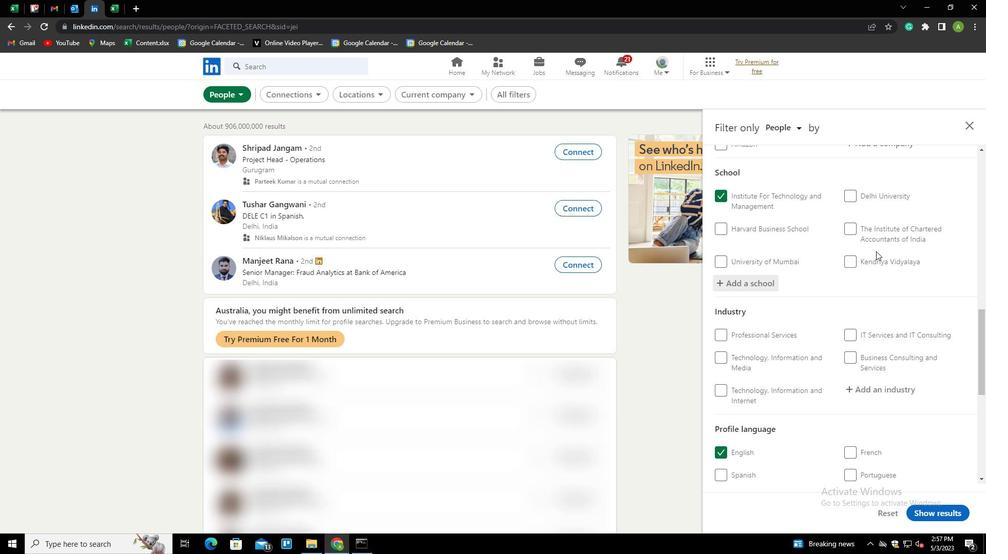 
Action: Mouse scrolled (876, 251) with delta (0, 0)
Screenshot: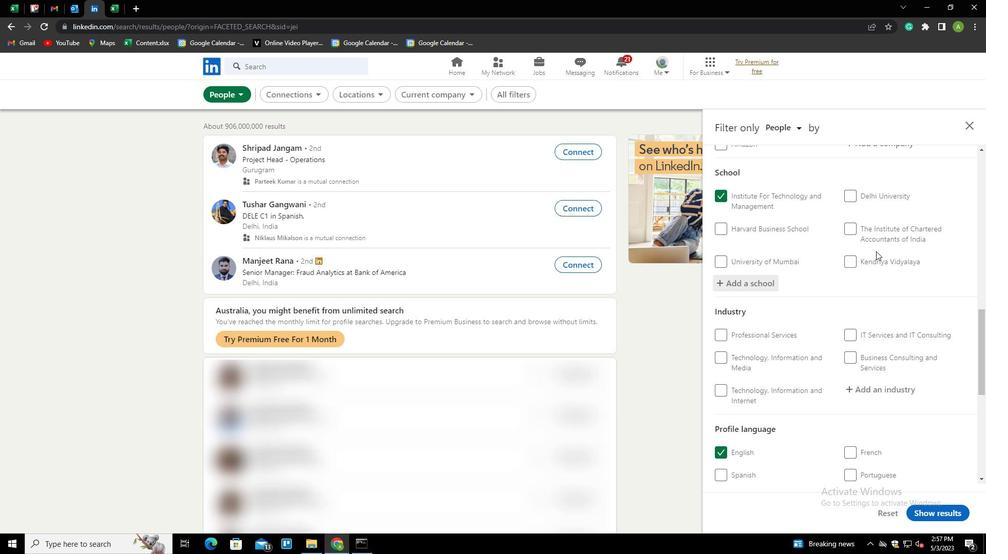 
Action: Mouse moved to (866, 283)
Screenshot: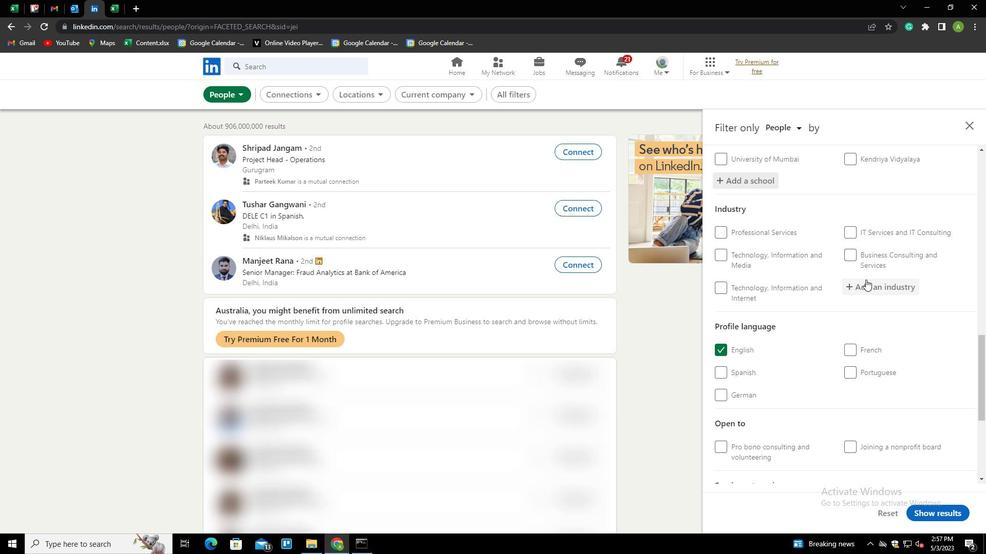
Action: Mouse pressed left at (866, 283)
Screenshot: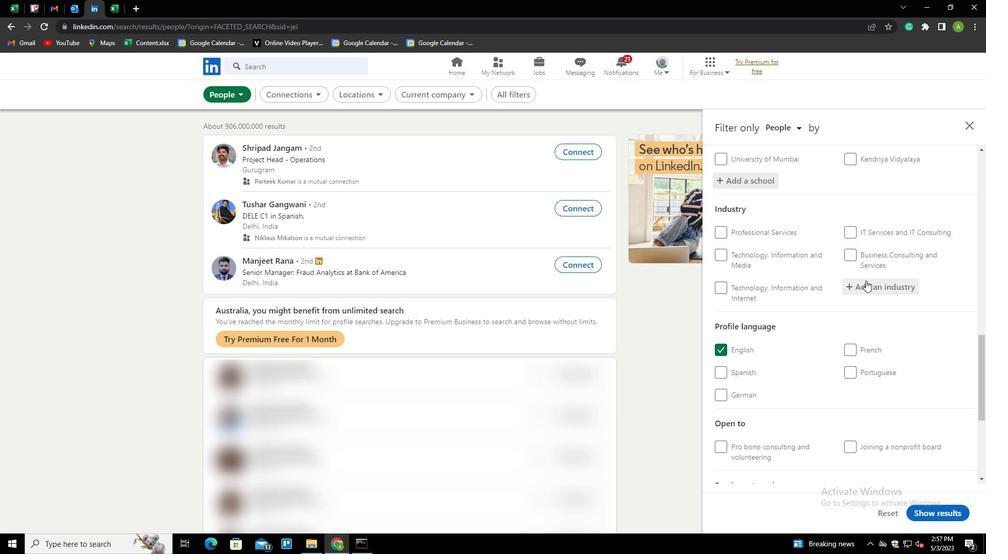 
Action: Mouse moved to (871, 287)
Screenshot: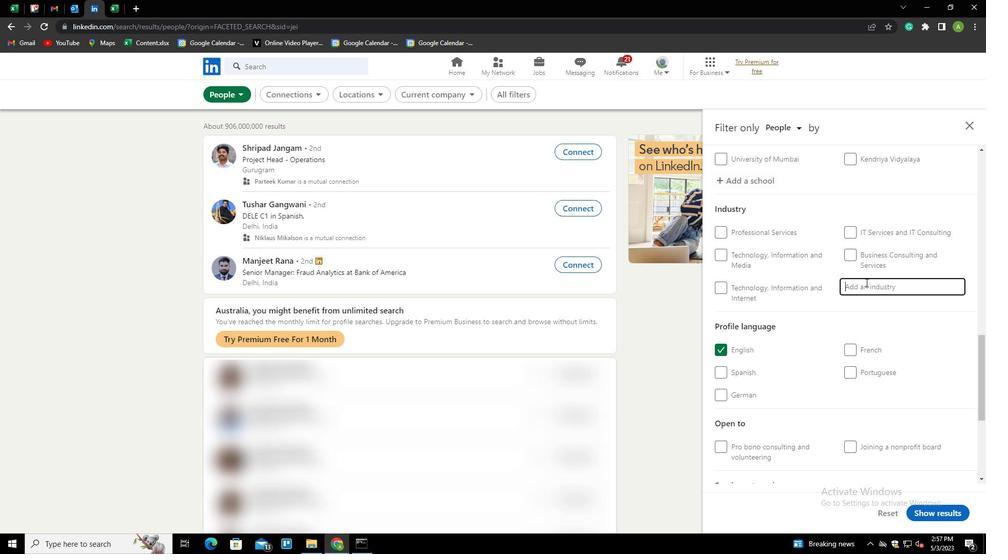 
Action: Mouse pressed left at (871, 287)
Screenshot: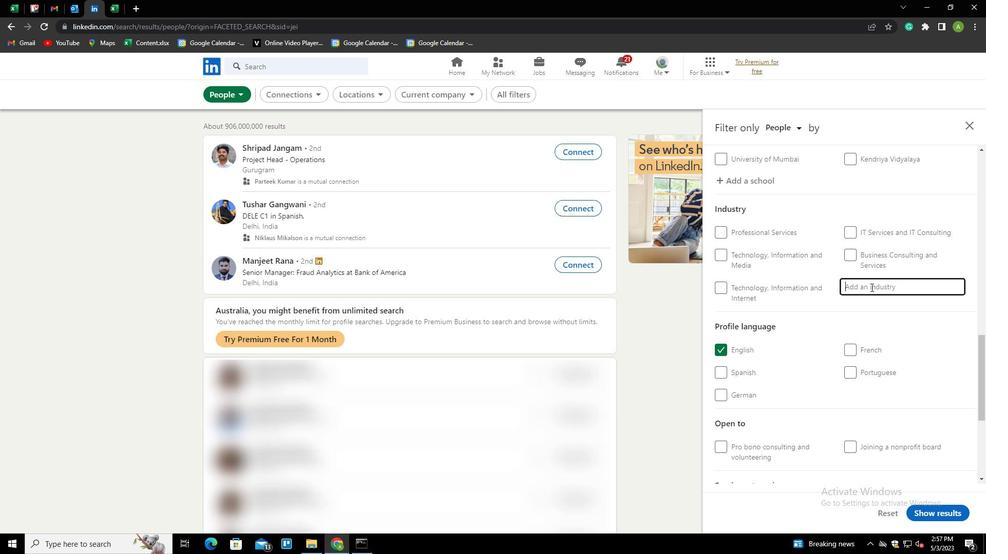 
Action: Key pressed <Key.shift>RETAIL<Key.space><Key.shift>ART<Key.down><Key.enter>
Screenshot: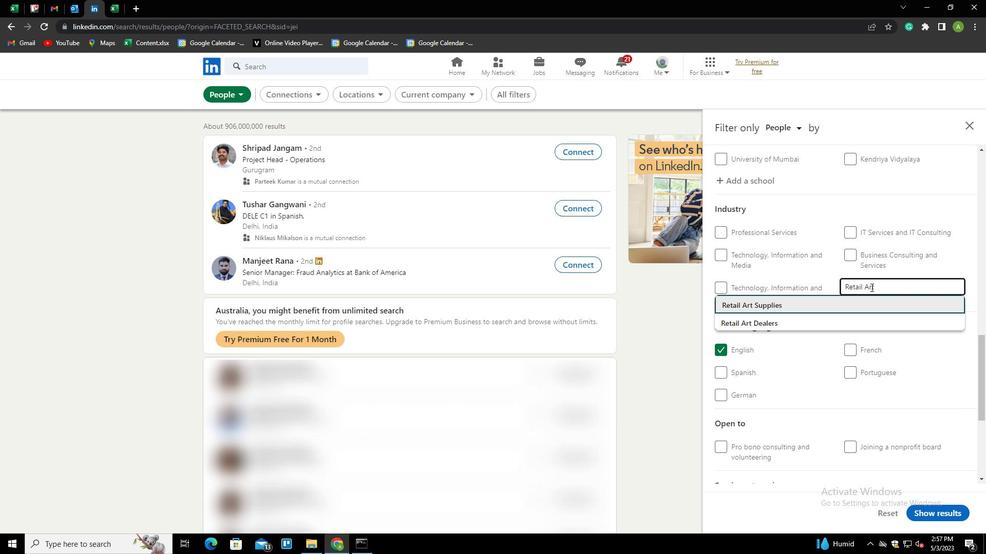 
Action: Mouse scrolled (871, 287) with delta (0, 0)
Screenshot: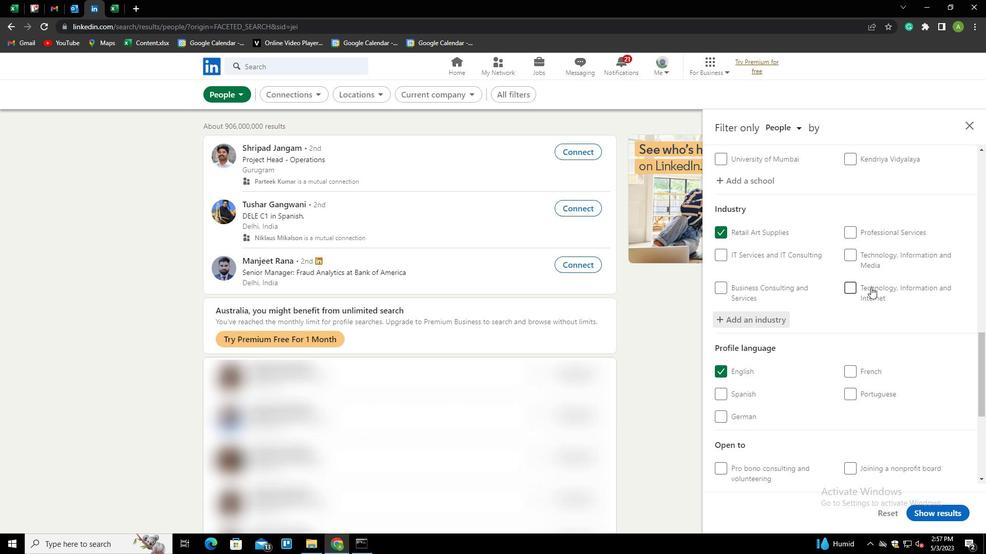 
Action: Mouse scrolled (871, 287) with delta (0, 0)
Screenshot: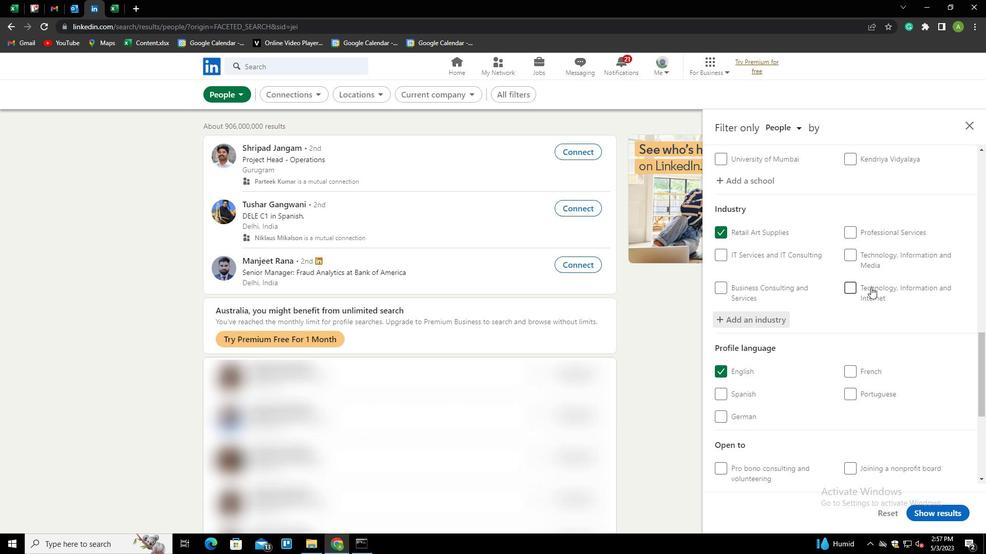 
Action: Mouse scrolled (871, 287) with delta (0, 0)
Screenshot: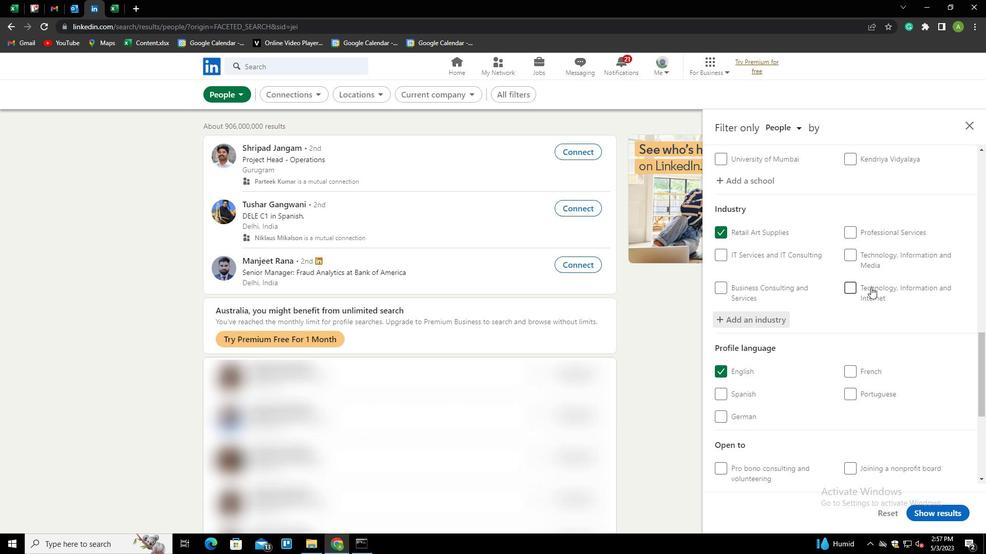 
Action: Mouse scrolled (871, 287) with delta (0, 0)
Screenshot: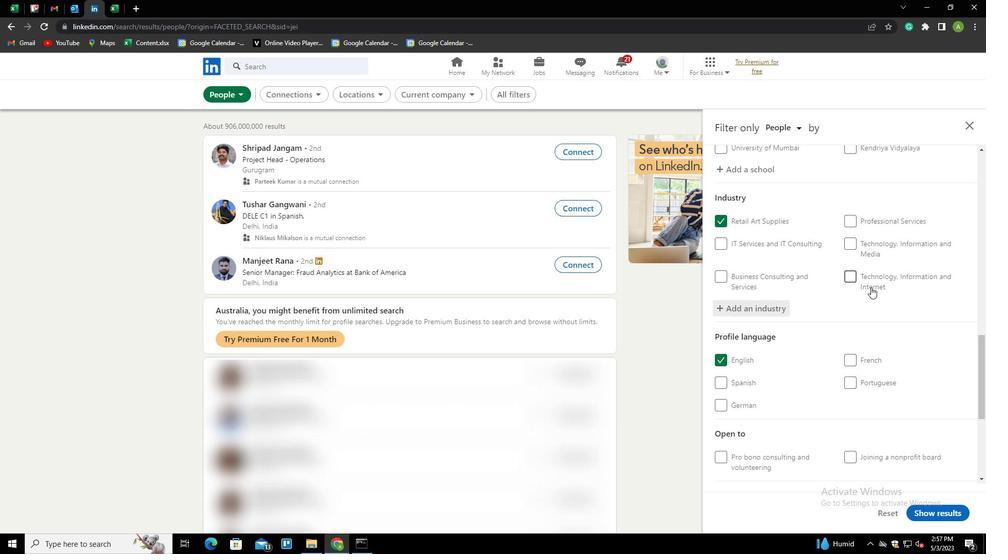 
Action: Mouse scrolled (871, 287) with delta (0, 0)
Screenshot: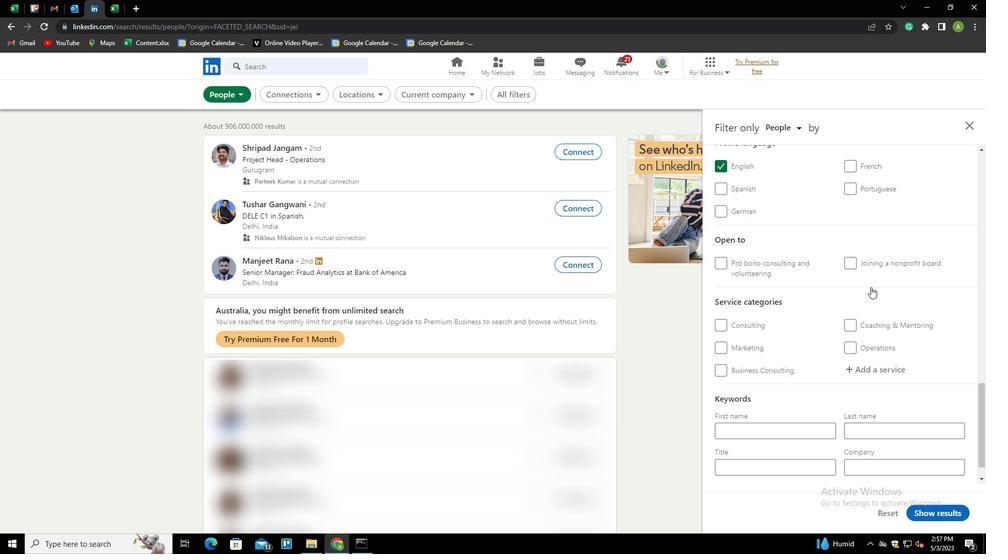 
Action: Mouse scrolled (871, 287) with delta (0, 0)
Screenshot: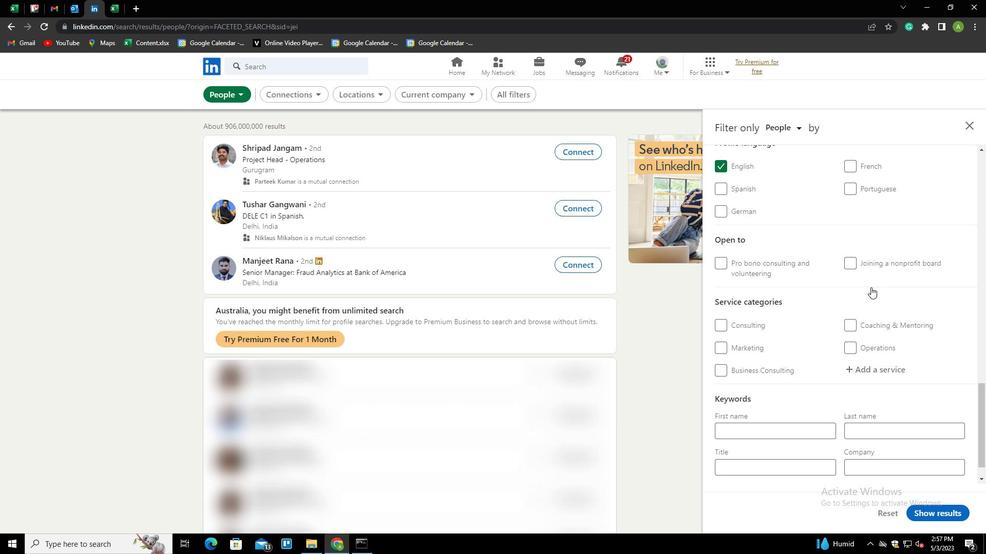 
Action: Mouse moved to (863, 334)
Screenshot: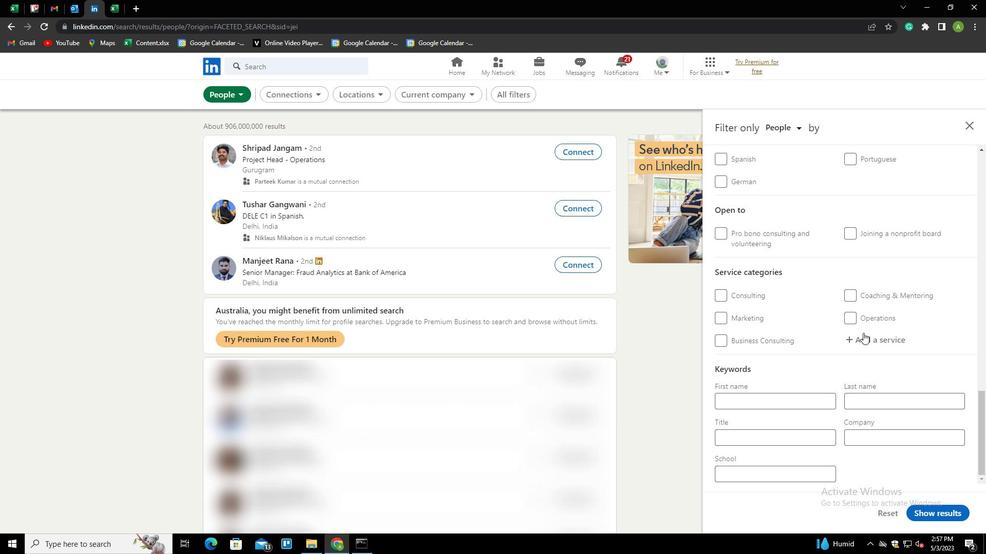 
Action: Mouse pressed left at (863, 334)
Screenshot: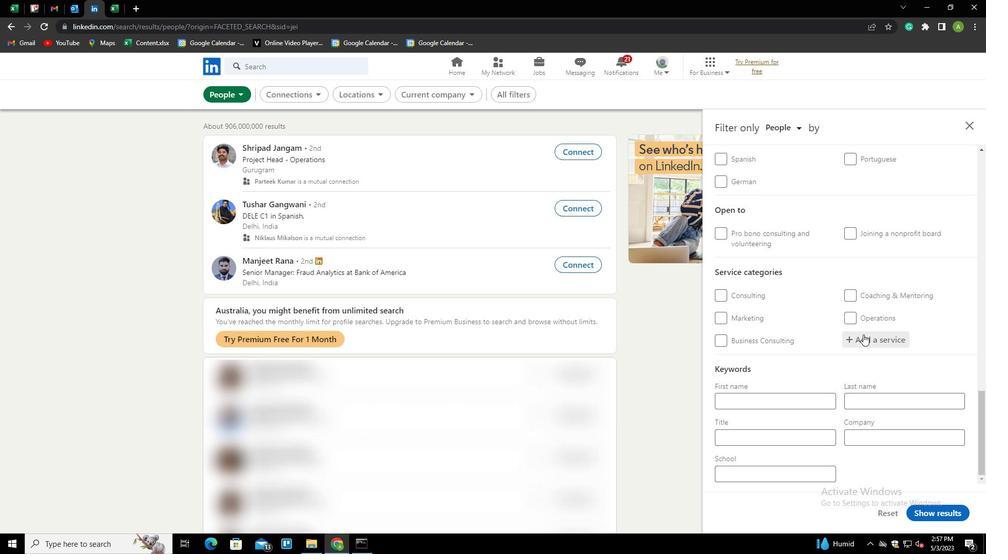 
Action: Key pressed <Key.shift><Key.shift><Key.shift><Key.shift><Key.shift><Key.shift><Key.shift><Key.shift><Key.shift>WEDDING<Key.space><Key.down><Key.enter>
Screenshot: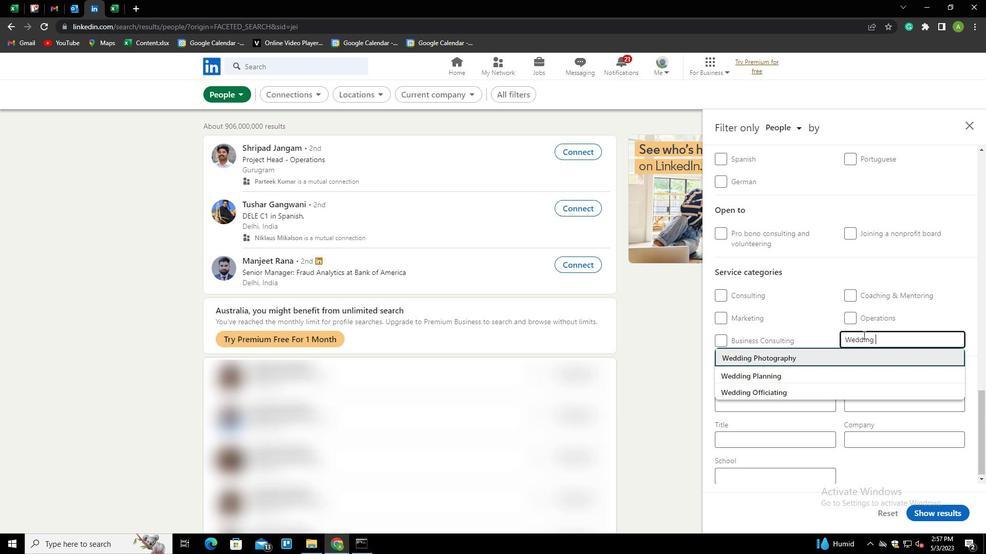 
Action: Mouse scrolled (863, 334) with delta (0, 0)
Screenshot: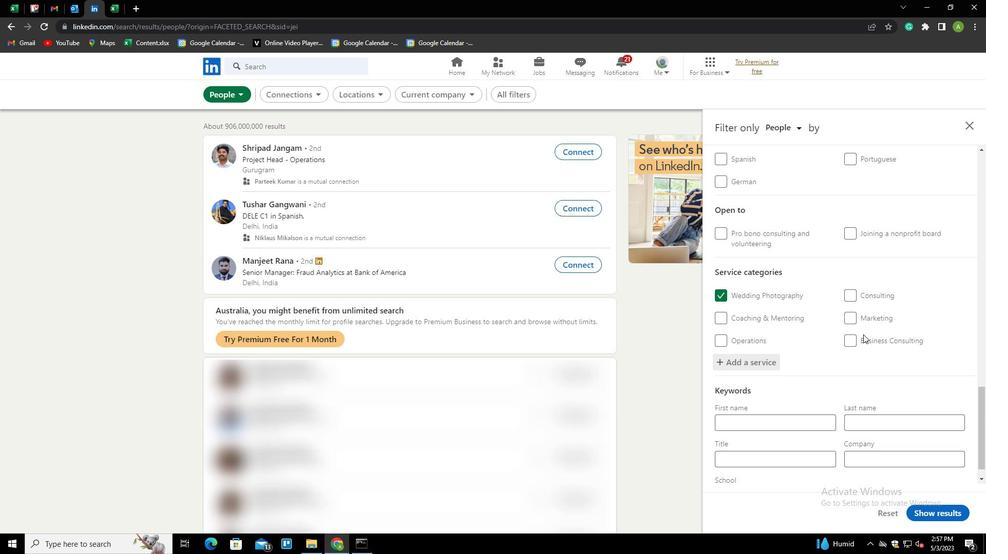 
Action: Mouse scrolled (863, 334) with delta (0, 0)
Screenshot: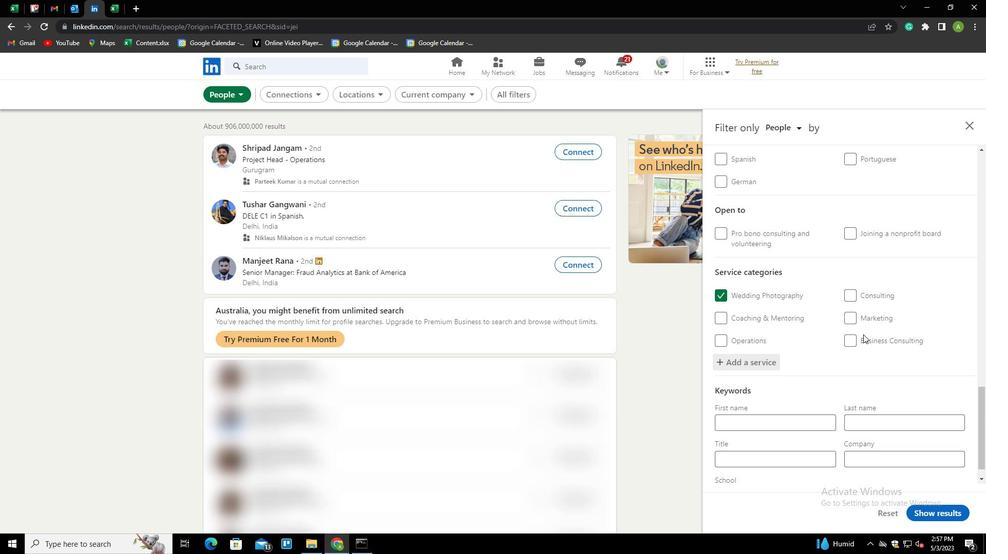
Action: Mouse scrolled (863, 334) with delta (0, 0)
Screenshot: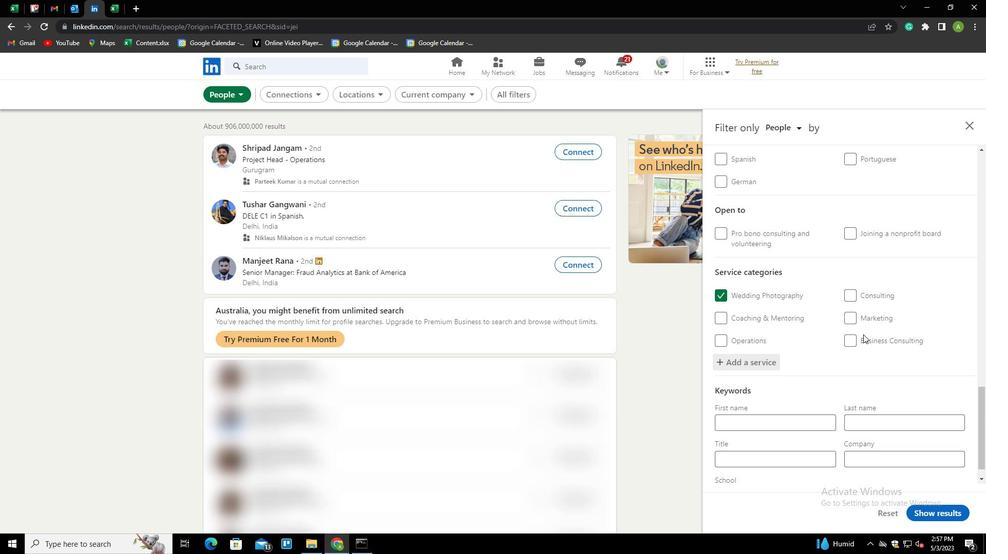 
Action: Mouse scrolled (863, 334) with delta (0, 0)
Screenshot: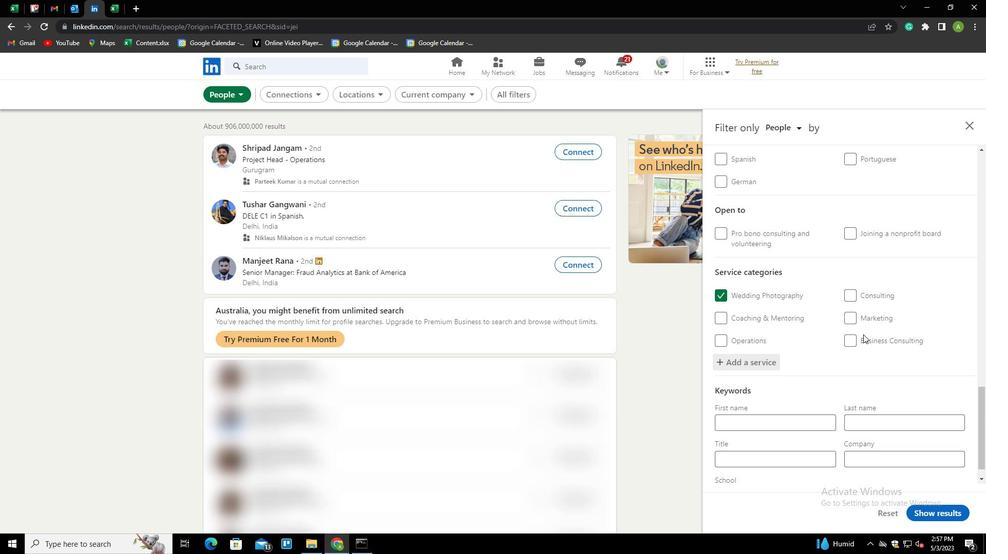 
Action: Mouse scrolled (863, 334) with delta (0, 0)
Screenshot: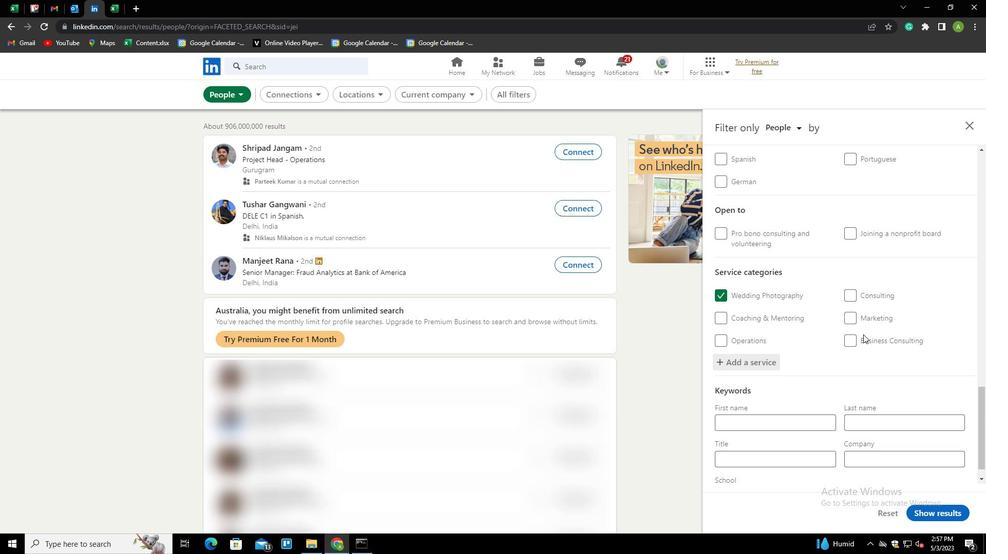 
Action: Mouse moved to (766, 434)
Screenshot: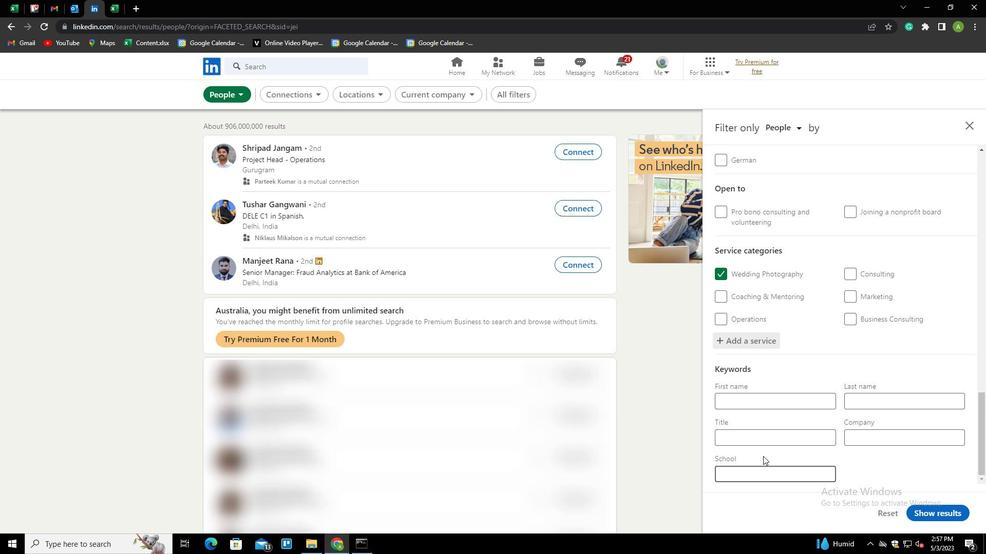 
Action: Mouse pressed left at (766, 434)
Screenshot: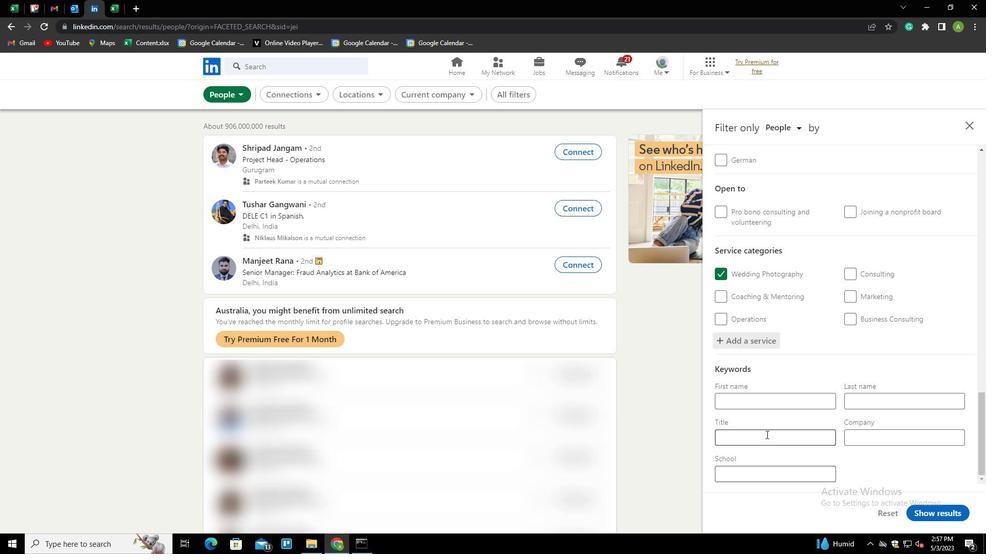 
Action: Key pressed <Key.shift>STORE<Key.space><Key.shift>MANAGER
Screenshot: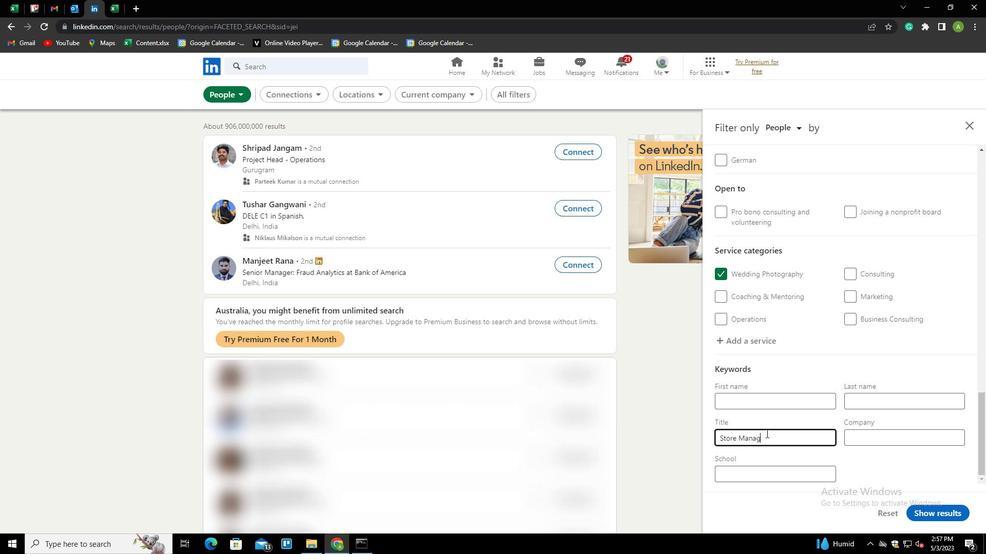 
Action: Mouse moved to (868, 466)
Screenshot: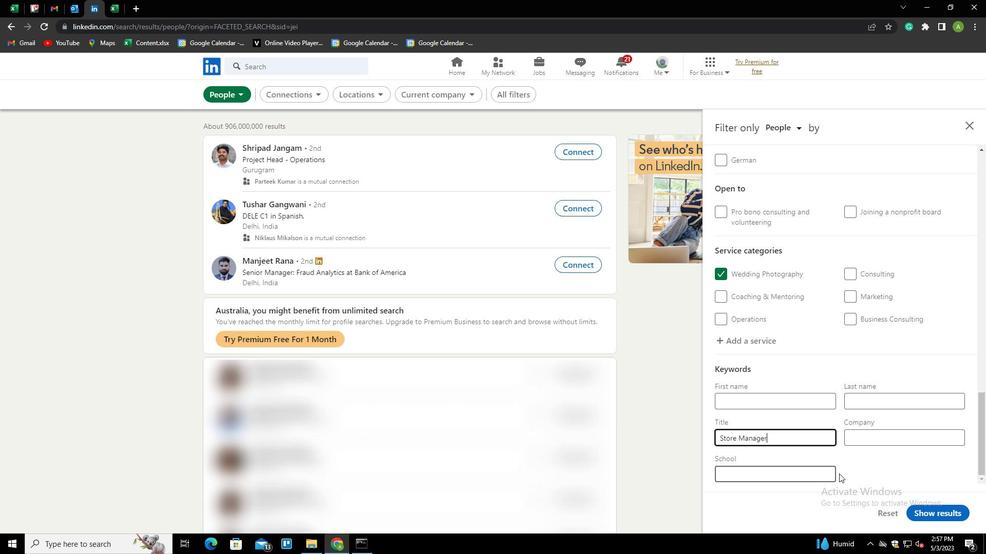 
Action: Mouse pressed left at (868, 466)
Screenshot: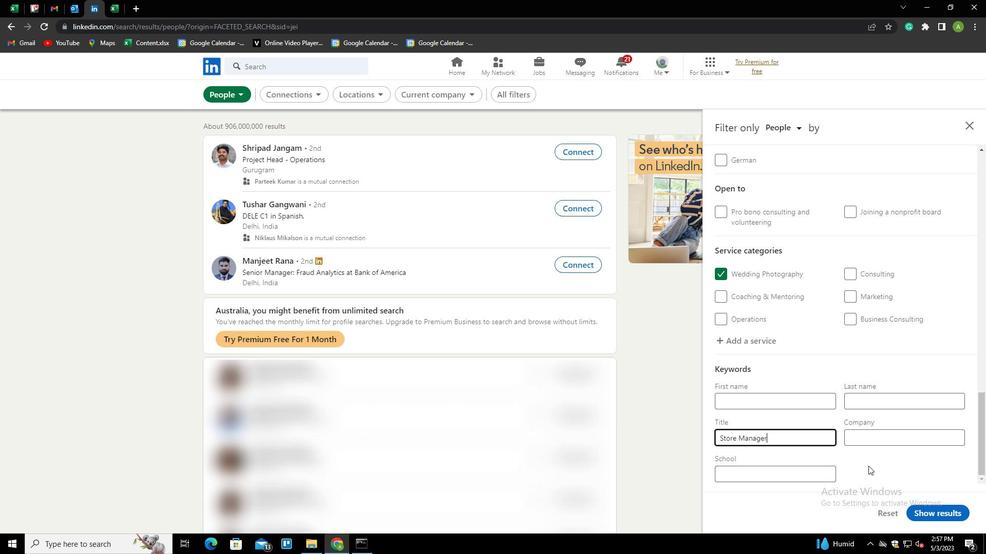 
Action: Mouse moved to (926, 510)
Screenshot: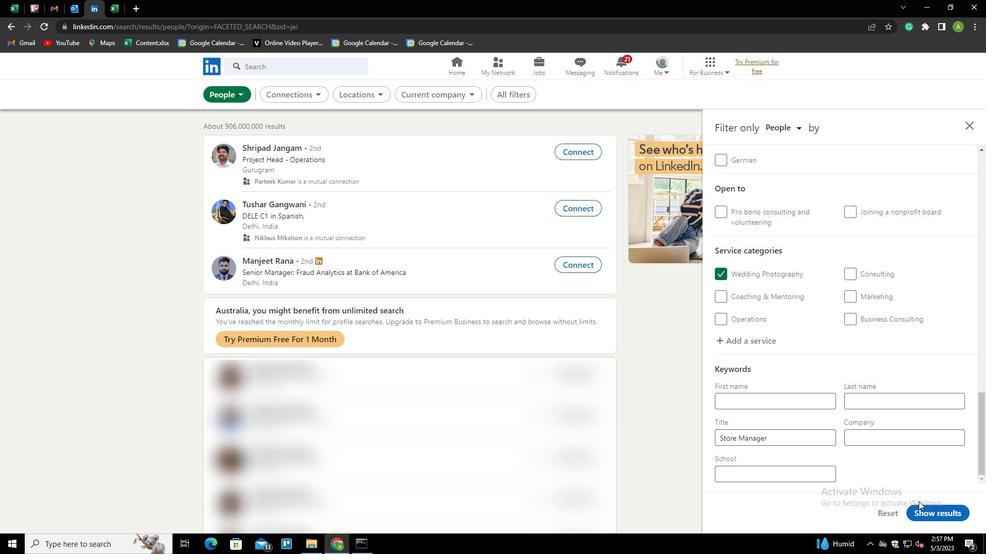 
Action: Mouse pressed left at (926, 510)
Screenshot: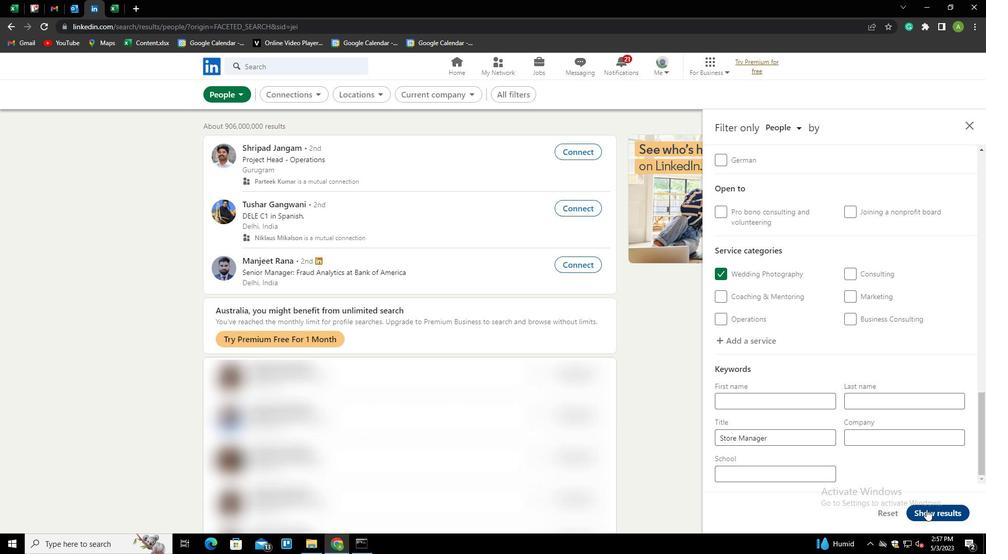 
Action: Mouse moved to (926, 510)
Screenshot: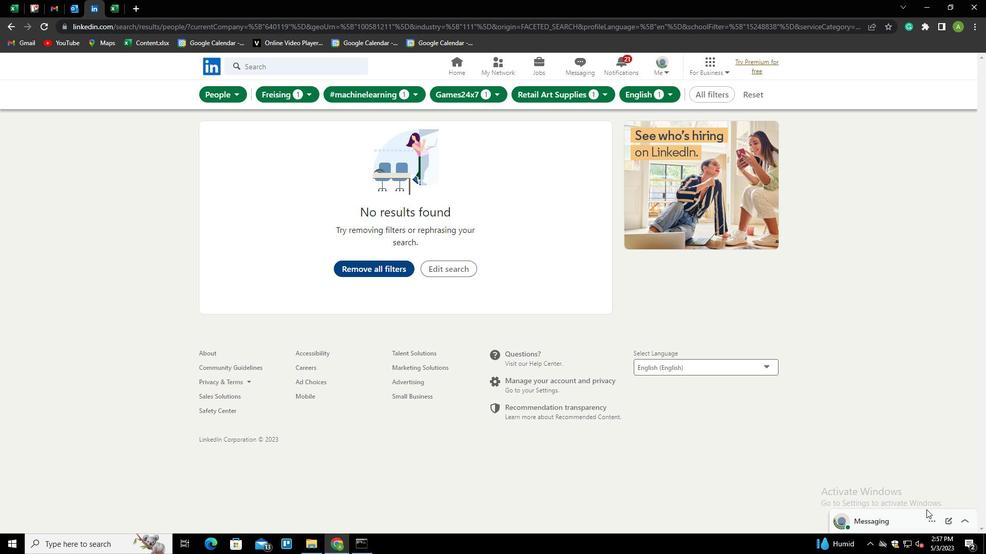 
